 Task: Learn more about the Redfin life.
Action: Mouse moved to (97, 142)
Screenshot: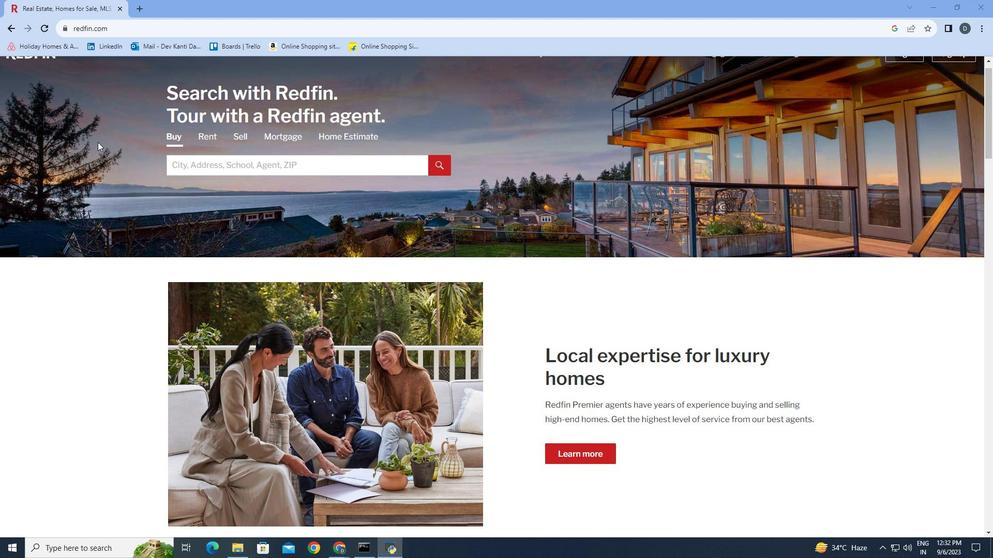 
Action: Mouse scrolled (97, 141) with delta (0, 0)
Screenshot: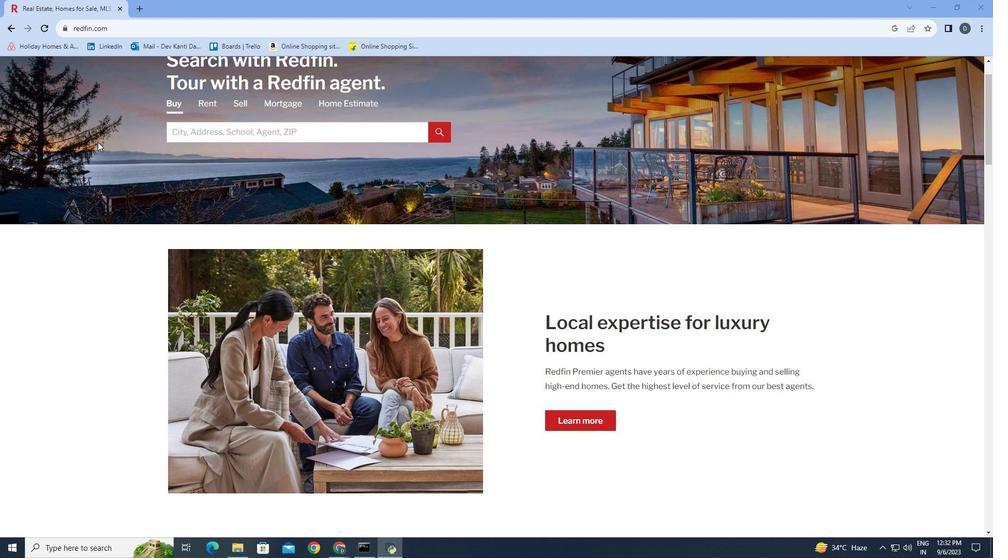 
Action: Mouse scrolled (97, 141) with delta (0, 0)
Screenshot: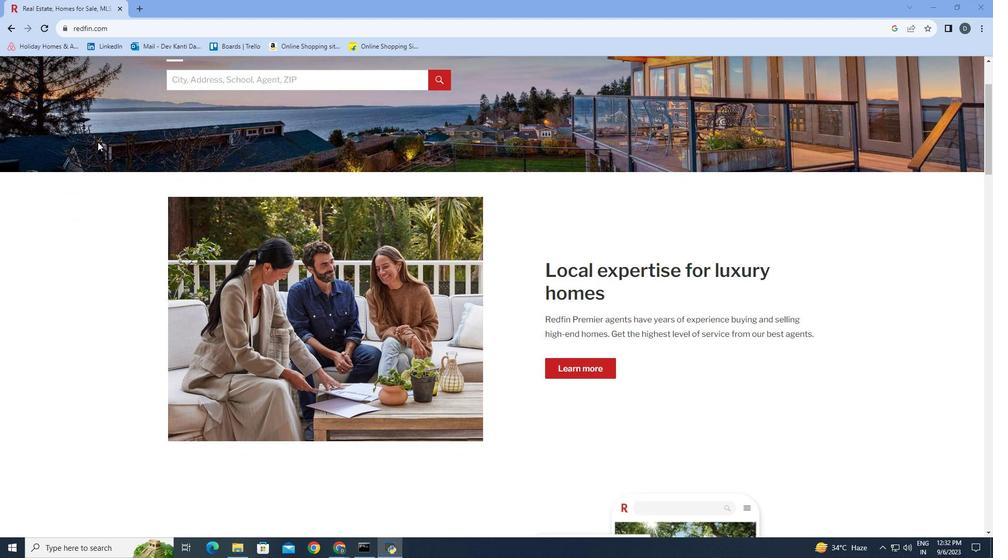 
Action: Mouse scrolled (97, 141) with delta (0, 0)
Screenshot: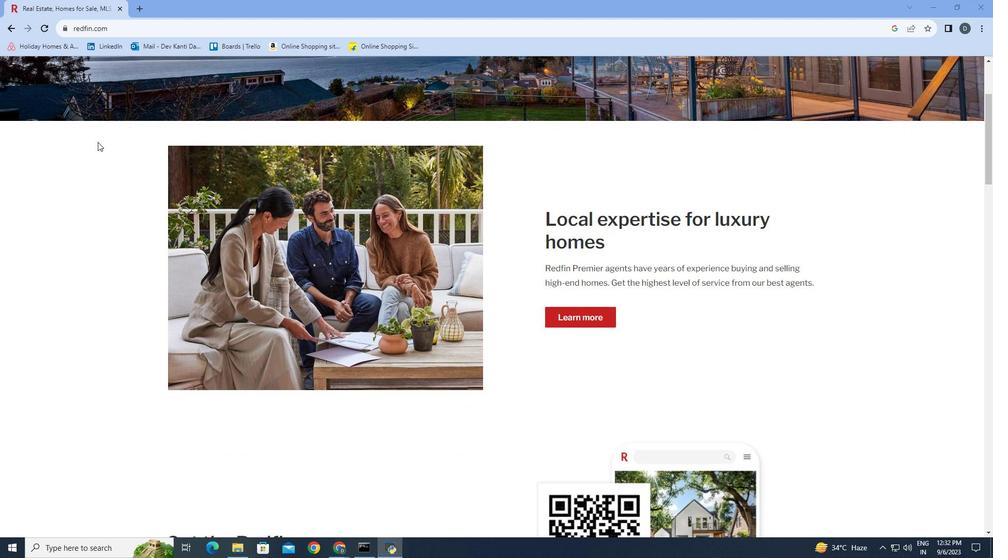 
Action: Mouse scrolled (97, 141) with delta (0, 0)
Screenshot: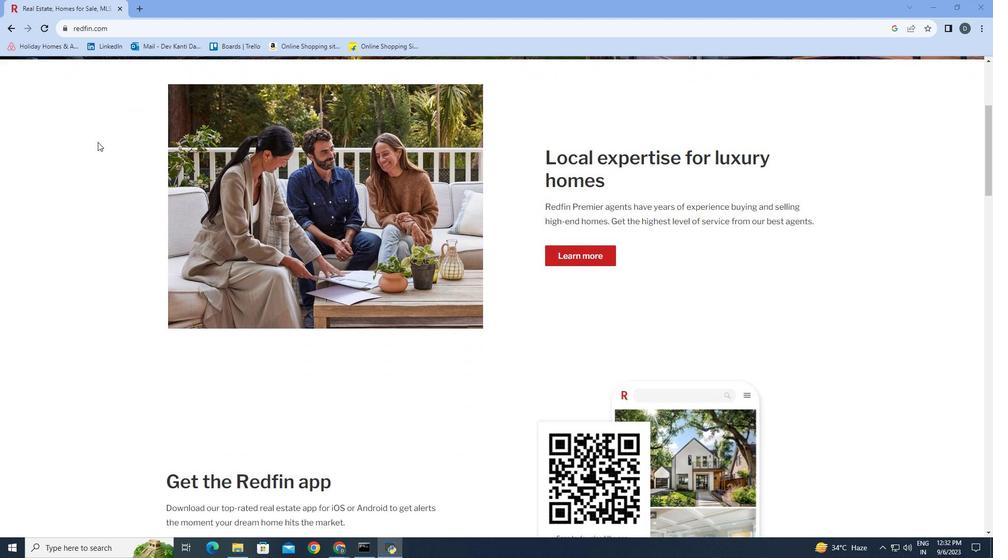 
Action: Mouse scrolled (97, 141) with delta (0, 0)
Screenshot: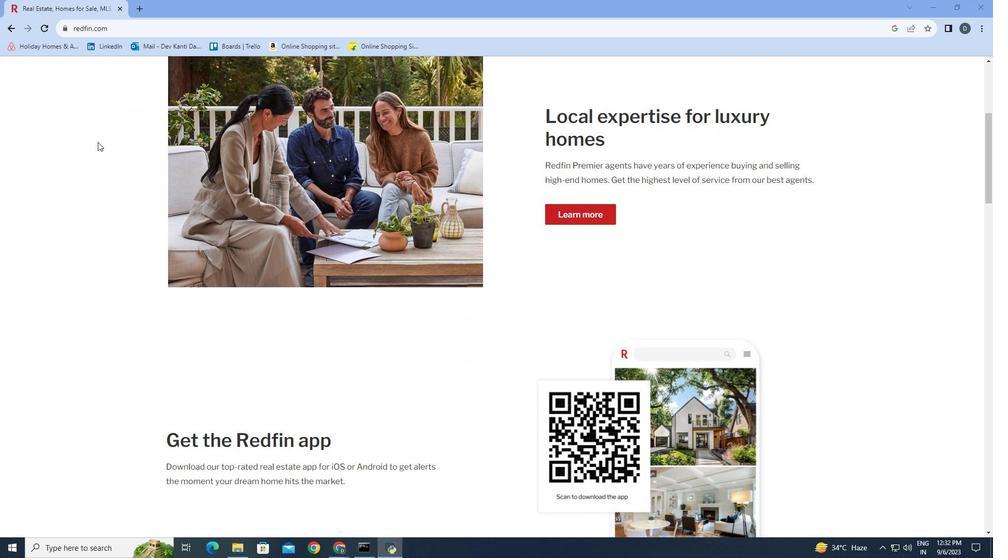 
Action: Mouse scrolled (97, 141) with delta (0, 0)
Screenshot: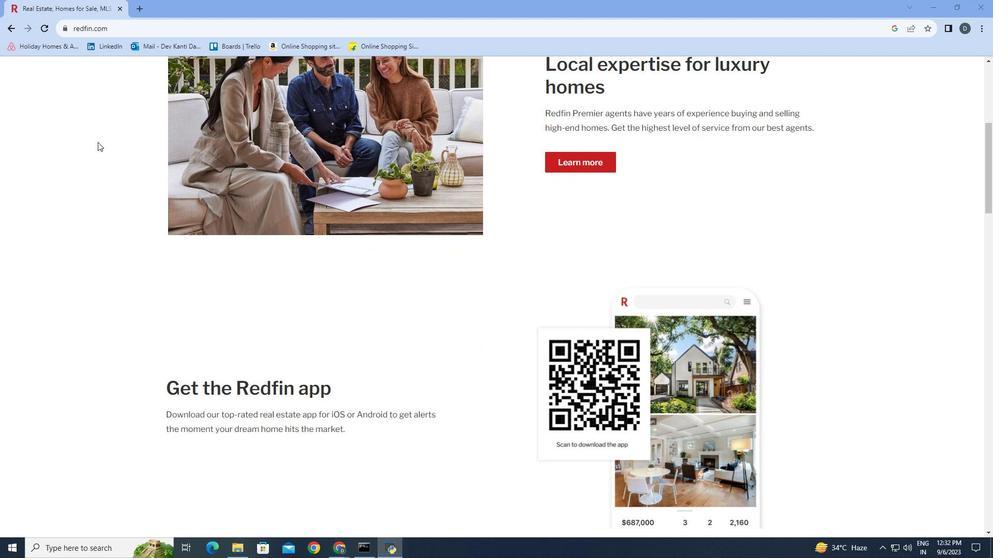 
Action: Mouse scrolled (97, 141) with delta (0, 0)
Screenshot: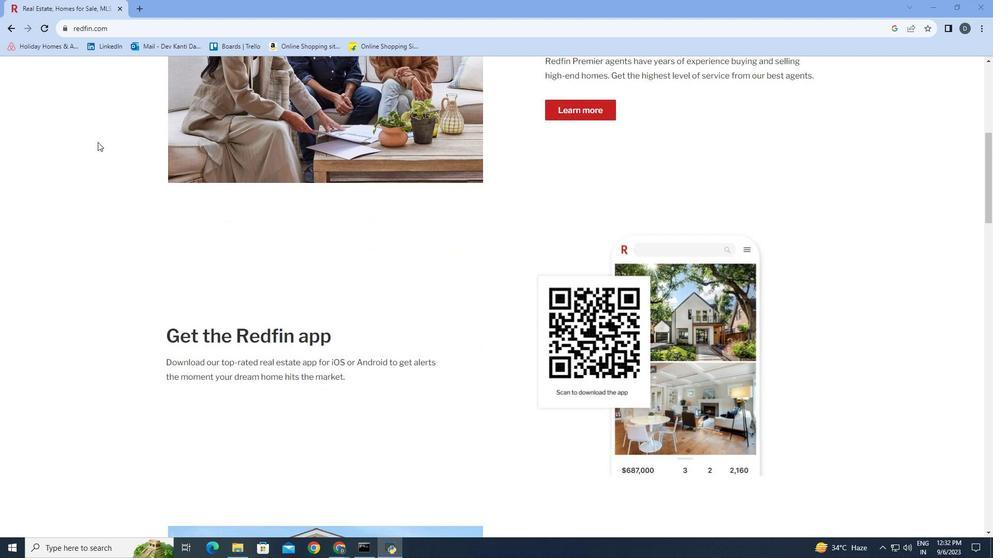 
Action: Mouse scrolled (97, 141) with delta (0, 0)
Screenshot: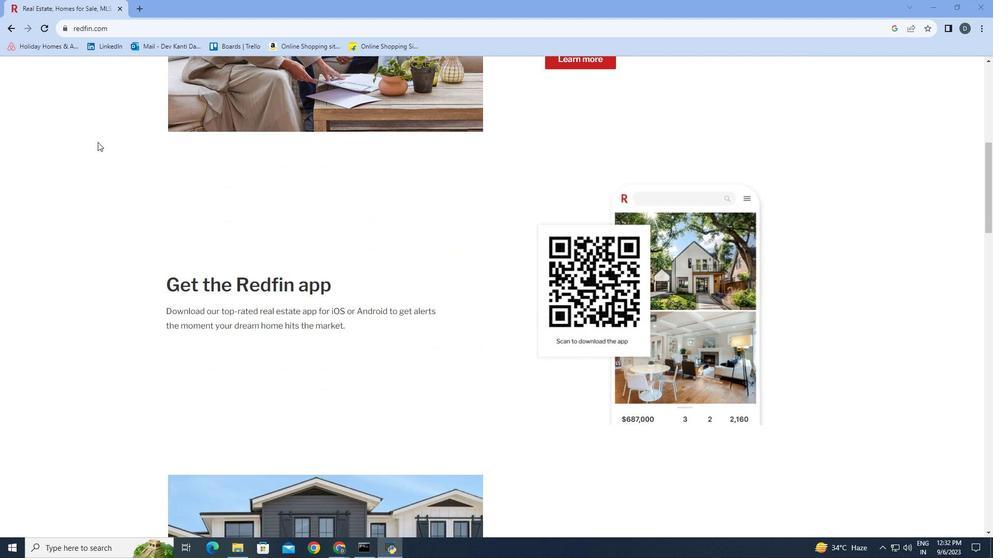 
Action: Mouse scrolled (97, 141) with delta (0, 0)
Screenshot: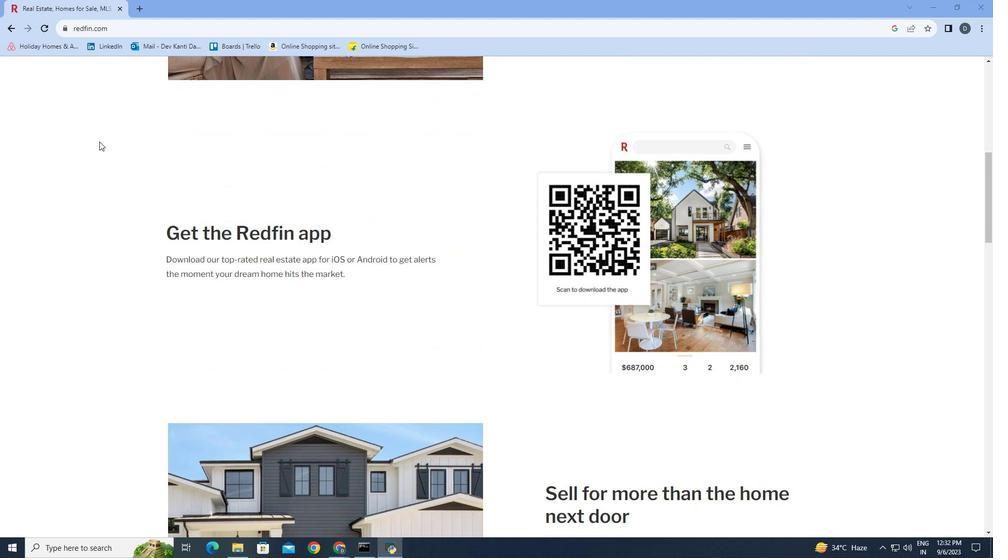 
Action: Mouse moved to (99, 141)
Screenshot: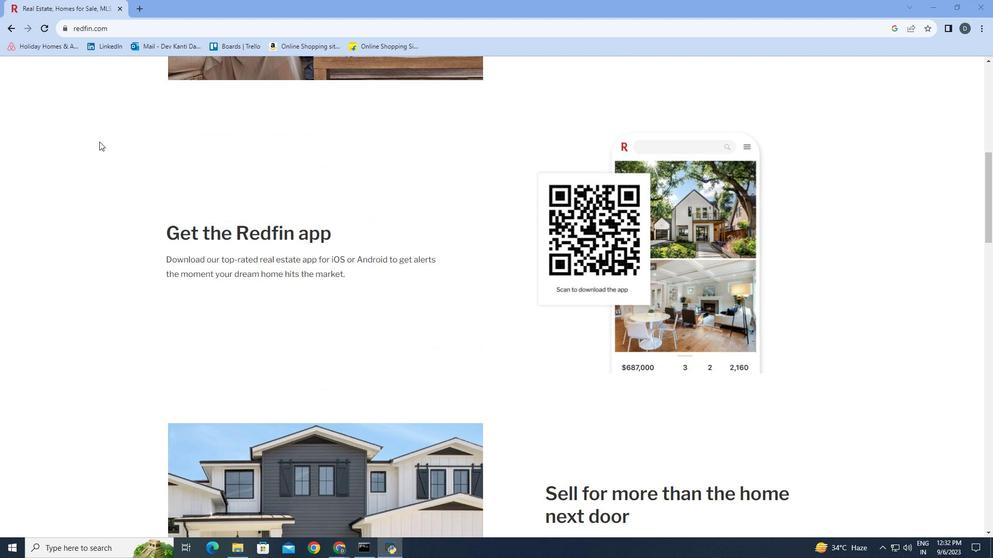 
Action: Mouse scrolled (99, 141) with delta (0, 0)
Screenshot: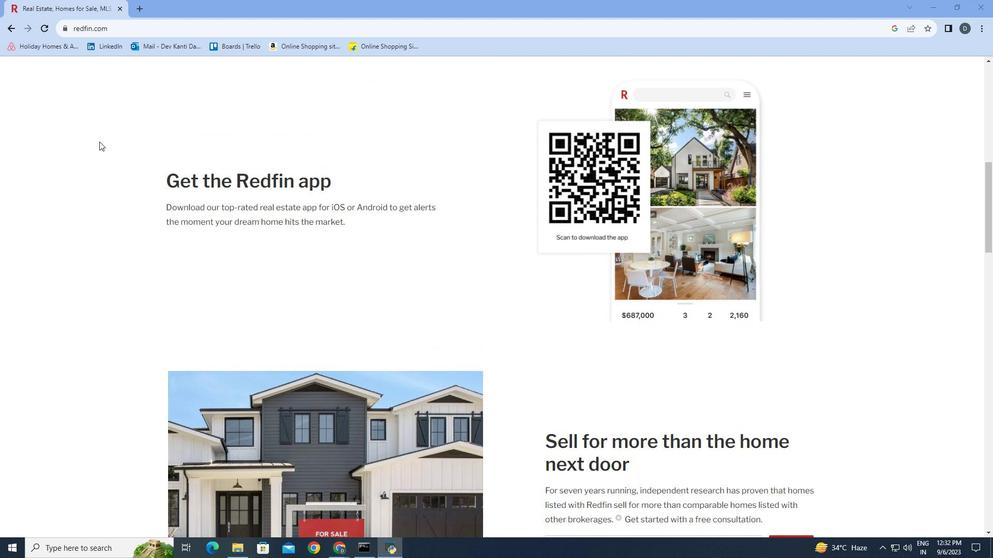 
Action: Mouse scrolled (99, 141) with delta (0, 0)
Screenshot: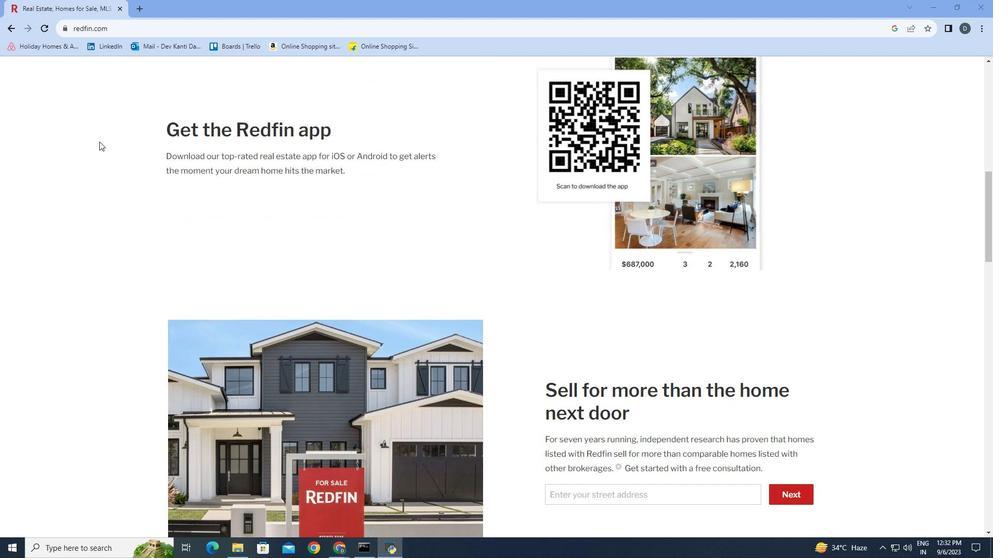 
Action: Mouse scrolled (99, 141) with delta (0, 0)
Screenshot: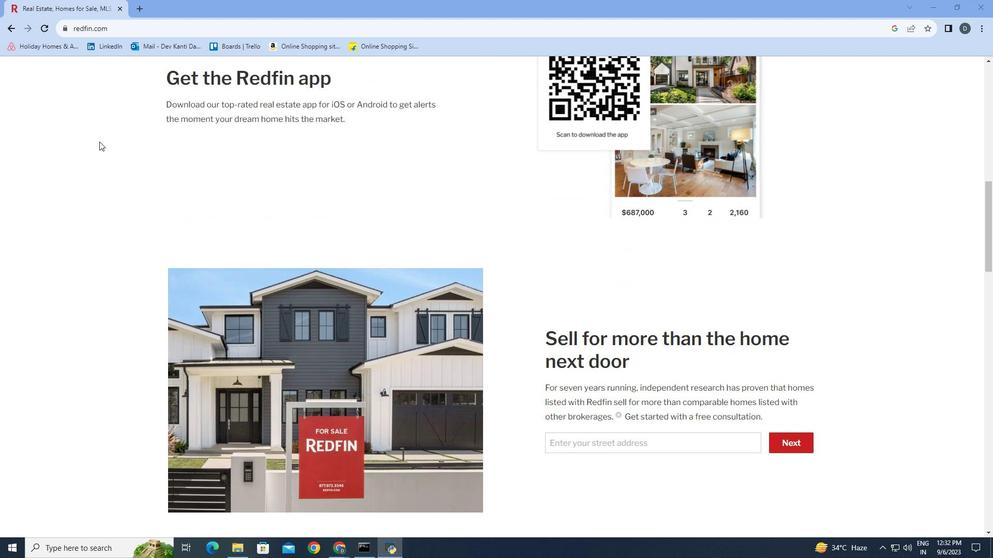 
Action: Mouse scrolled (99, 141) with delta (0, 0)
Screenshot: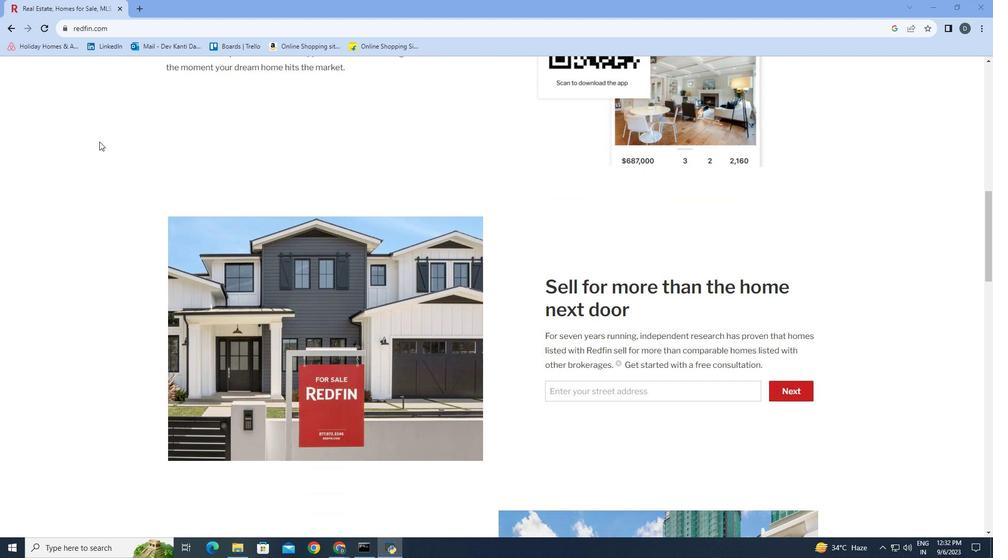 
Action: Mouse moved to (99, 141)
Screenshot: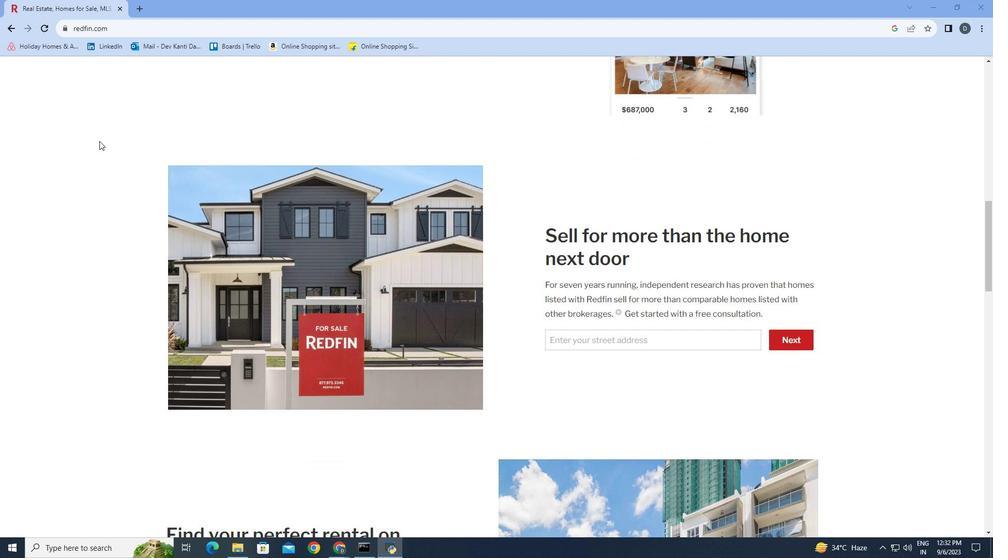 
Action: Mouse scrolled (99, 140) with delta (0, 0)
Screenshot: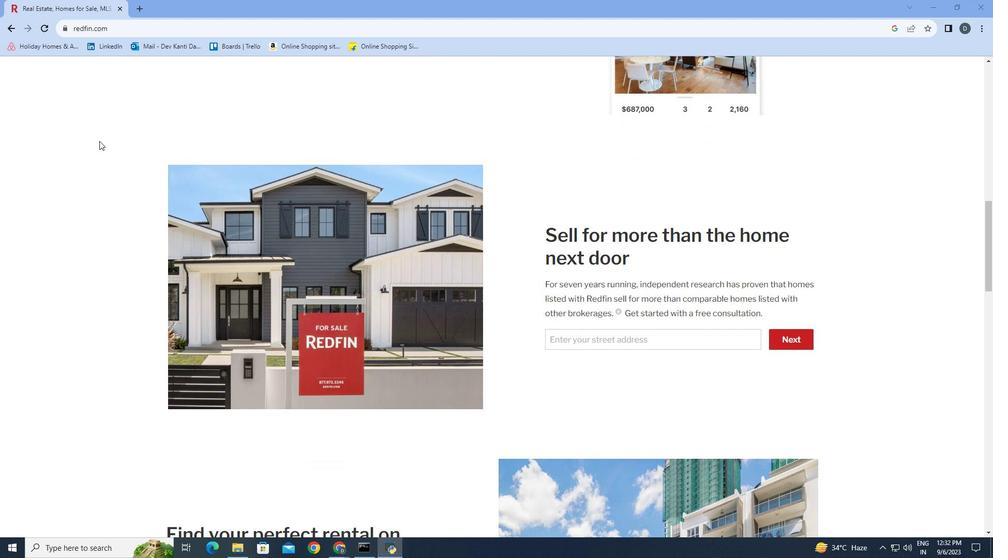 
Action: Mouse scrolled (99, 140) with delta (0, 0)
Screenshot: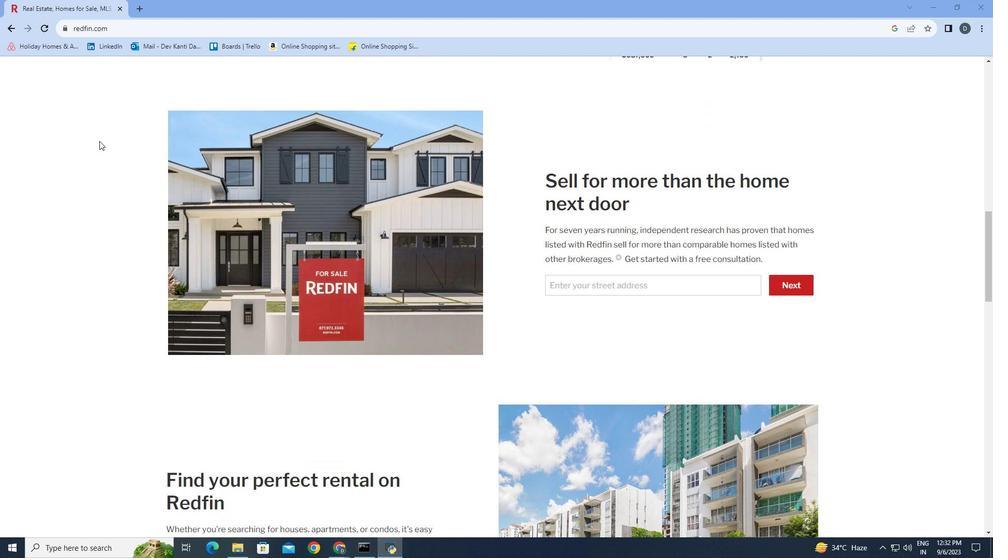 
Action: Mouse scrolled (99, 140) with delta (0, 0)
Screenshot: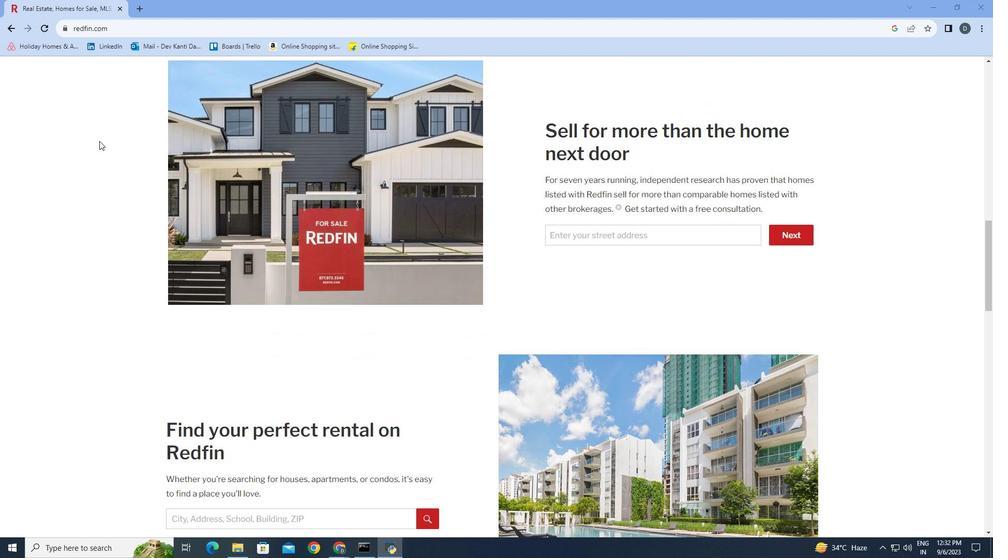 
Action: Mouse scrolled (99, 140) with delta (0, 0)
Screenshot: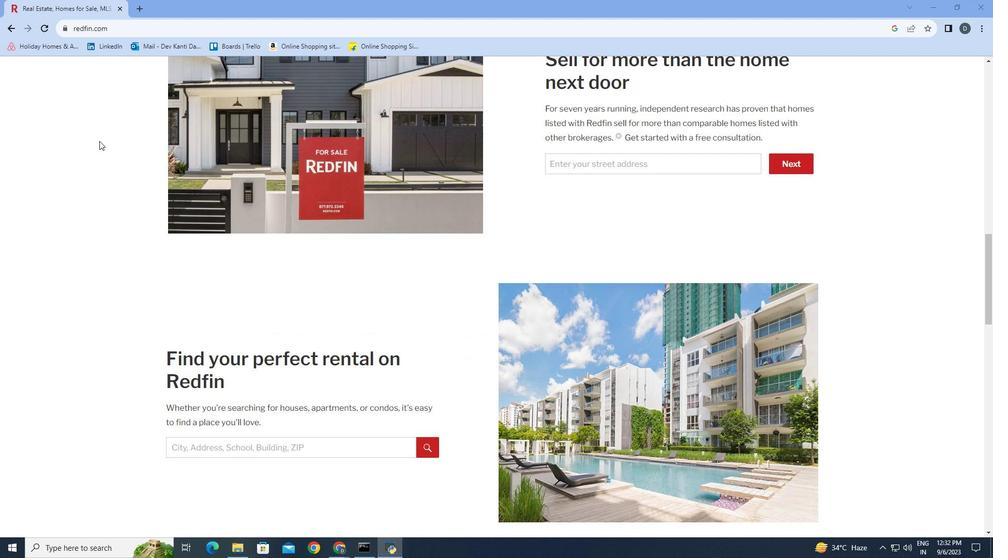 
Action: Mouse scrolled (99, 140) with delta (0, 0)
Screenshot: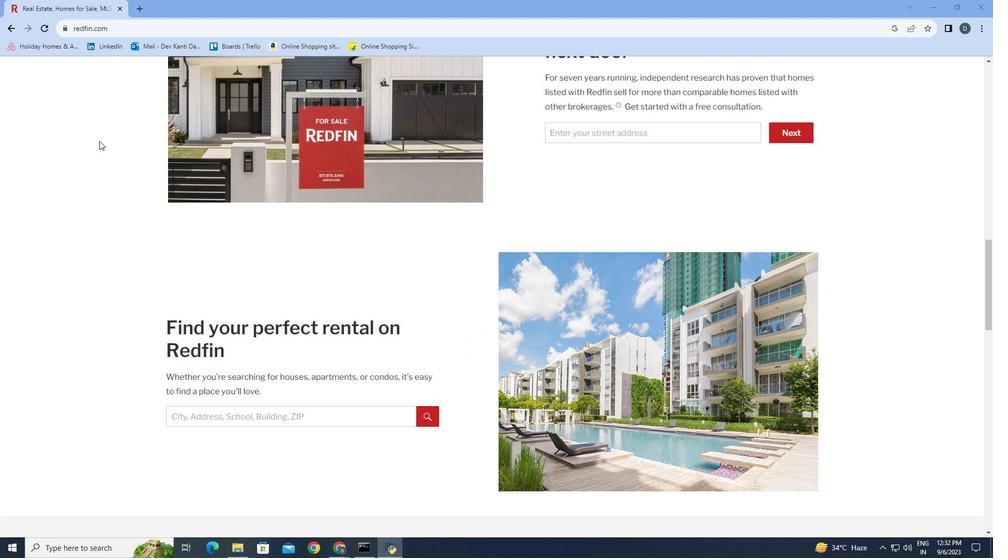
Action: Mouse moved to (137, 184)
Screenshot: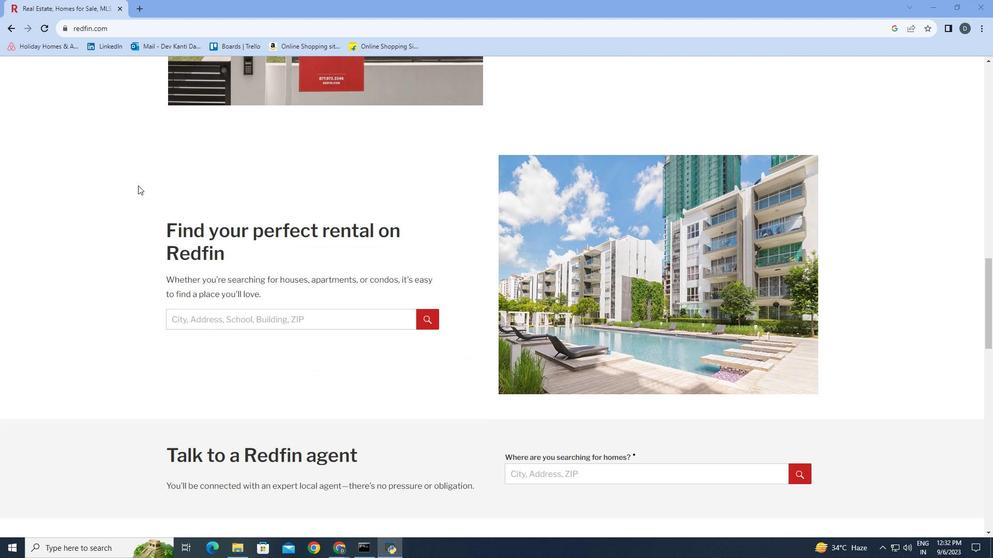 
Action: Mouse scrolled (137, 183) with delta (0, 0)
Screenshot: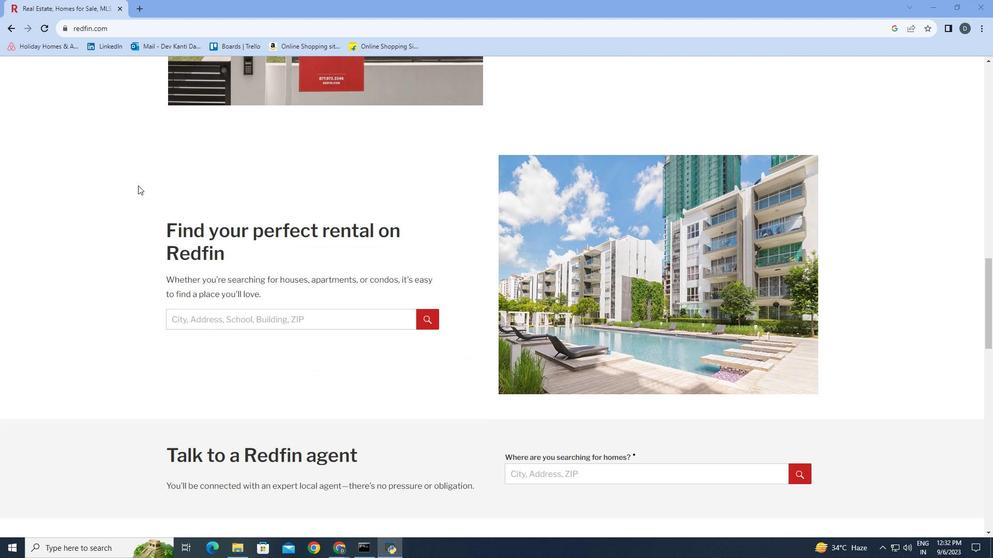 
Action: Mouse moved to (138, 185)
Screenshot: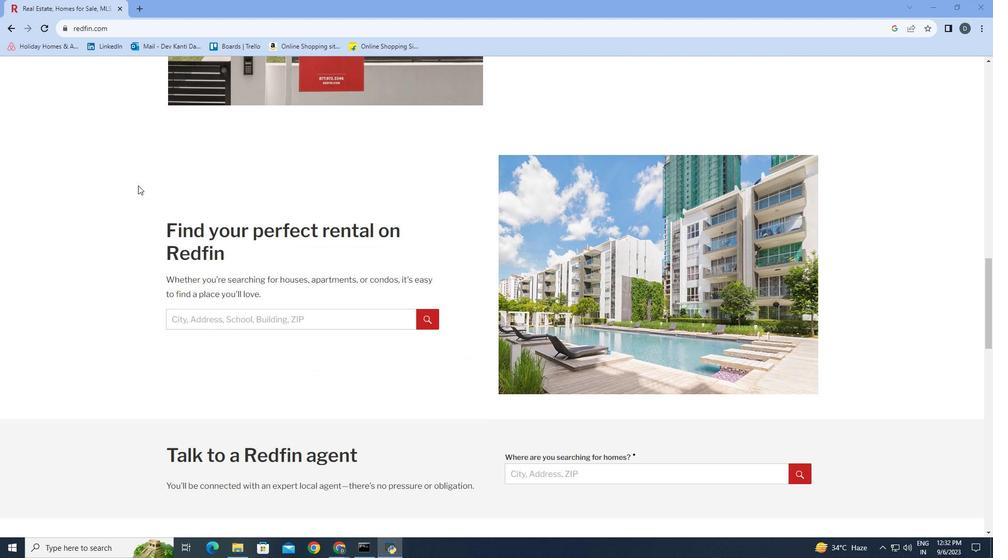 
Action: Mouse scrolled (138, 185) with delta (0, 0)
Screenshot: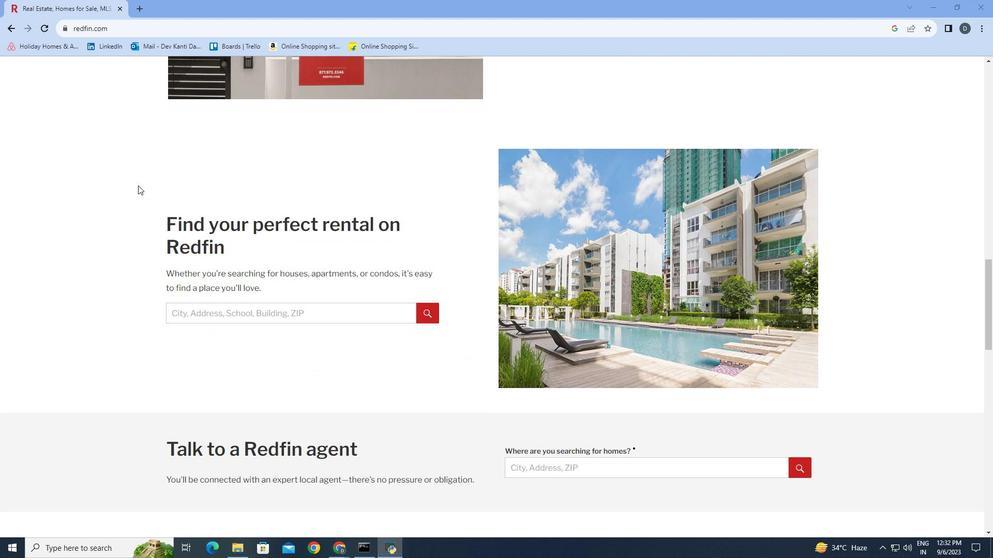 
Action: Mouse scrolled (138, 185) with delta (0, 0)
Screenshot: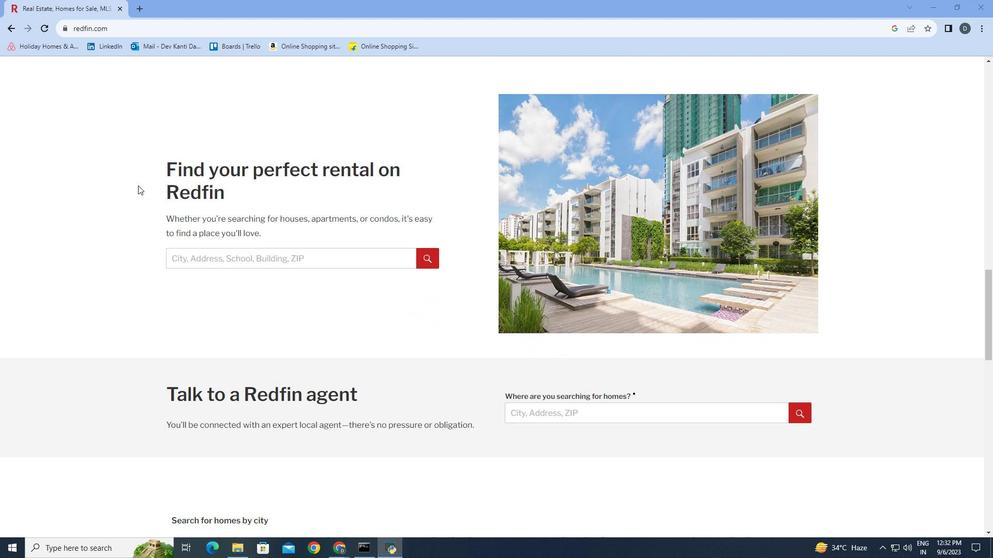 
Action: Mouse scrolled (138, 185) with delta (0, 0)
Screenshot: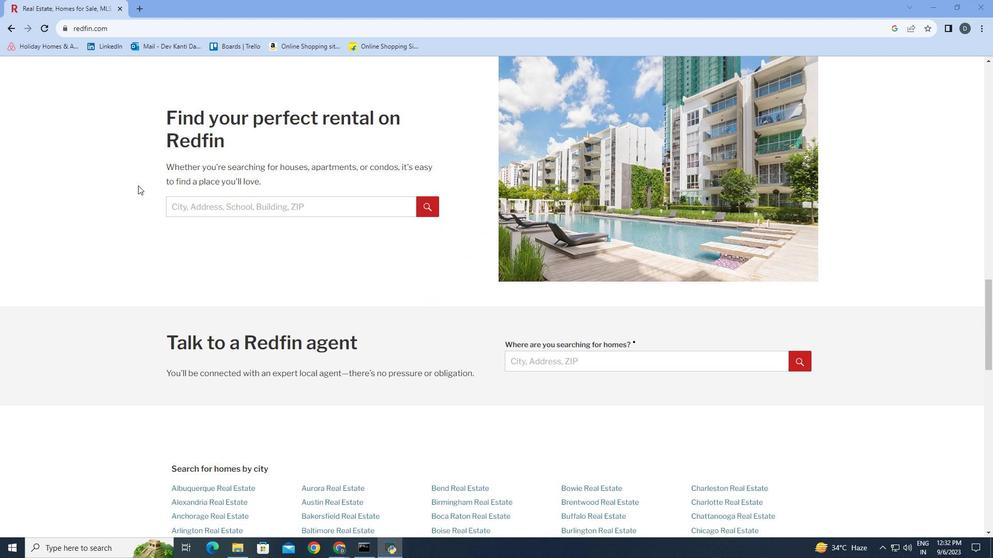 
Action: Mouse scrolled (138, 185) with delta (0, 0)
Screenshot: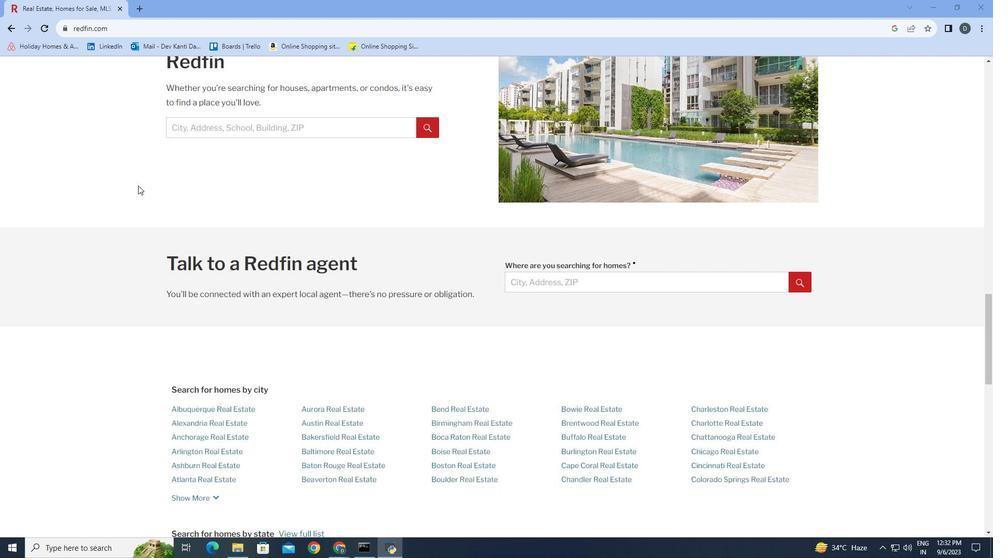 
Action: Mouse scrolled (138, 185) with delta (0, 0)
Screenshot: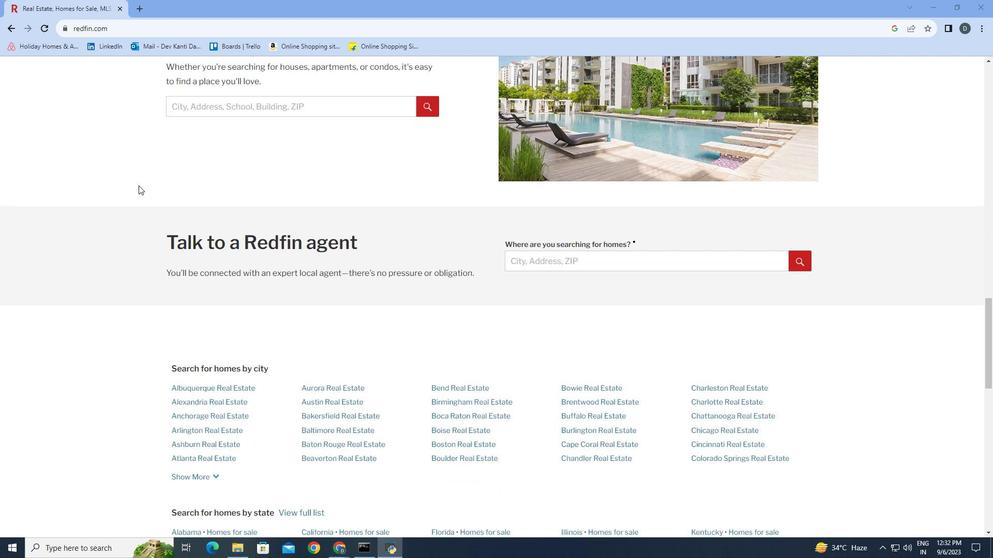 
Action: Mouse moved to (140, 184)
Screenshot: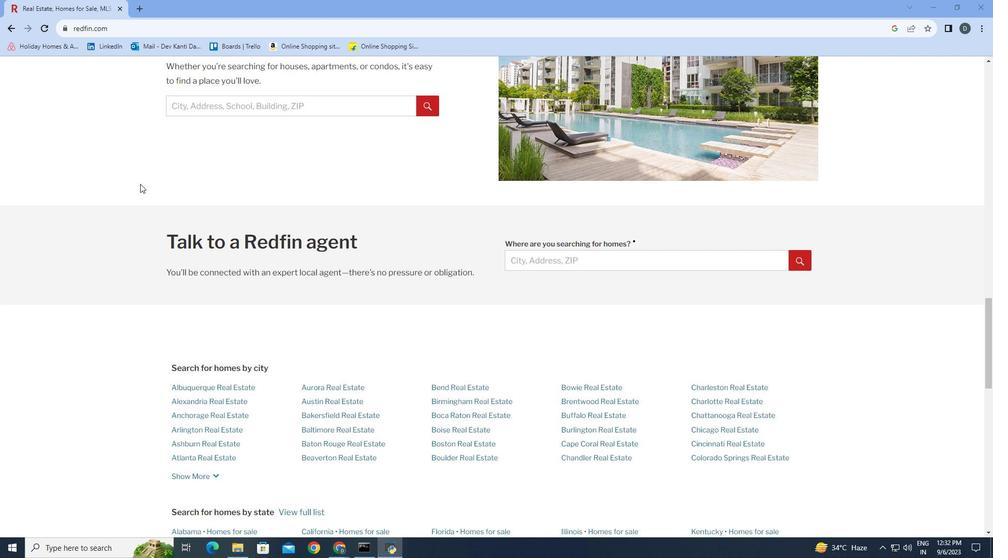 
Action: Mouse scrolled (140, 183) with delta (0, 0)
Screenshot: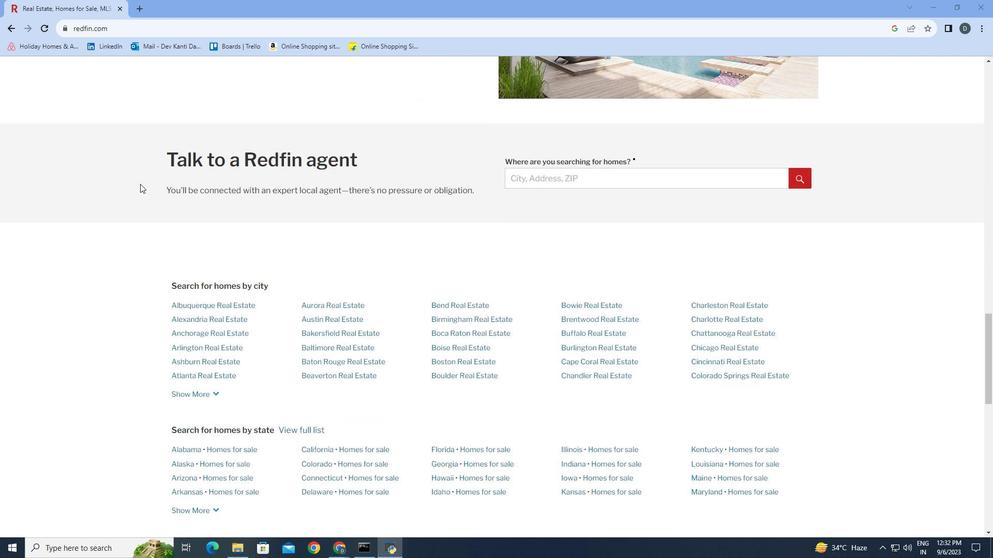 
Action: Mouse moved to (140, 184)
Screenshot: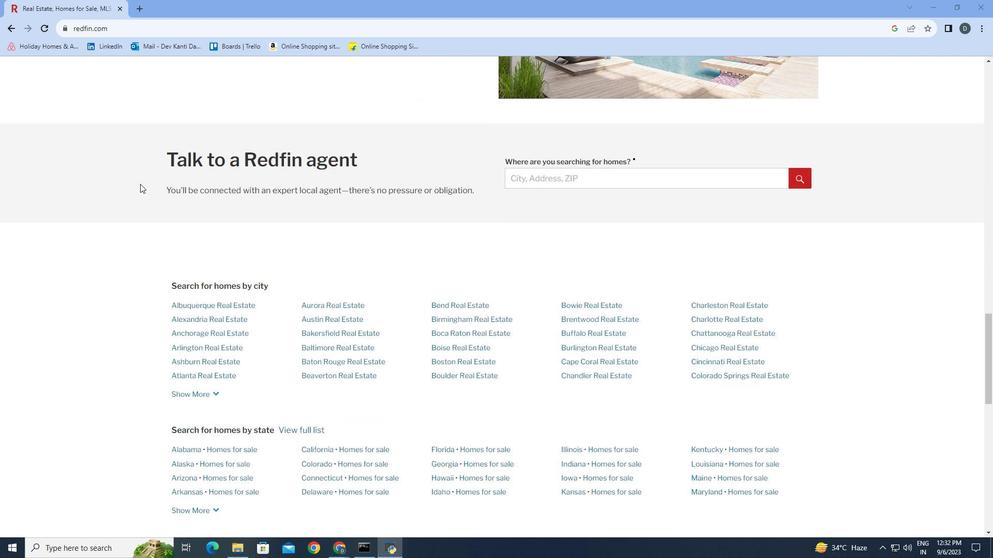 
Action: Mouse scrolled (140, 183) with delta (0, 0)
Screenshot: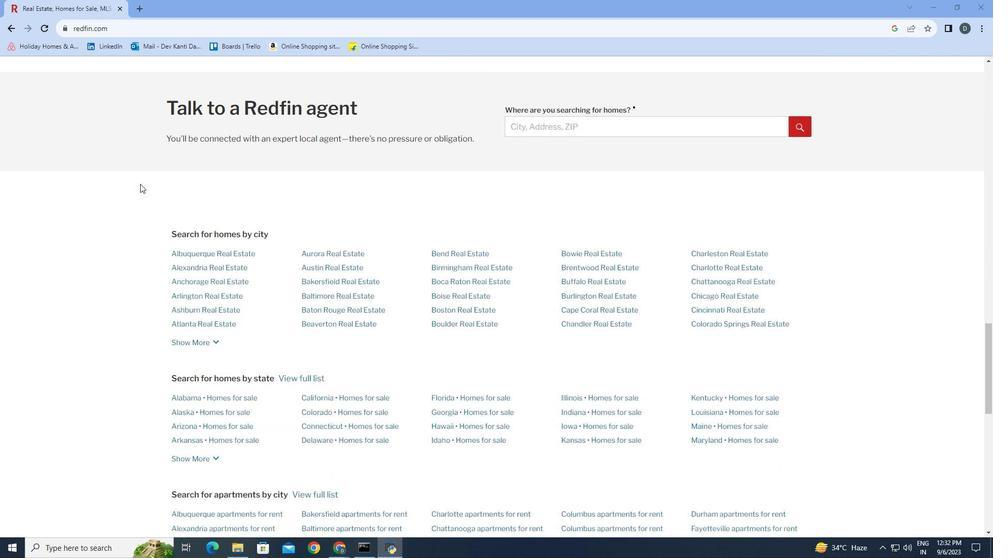 
Action: Mouse scrolled (140, 183) with delta (0, 0)
Screenshot: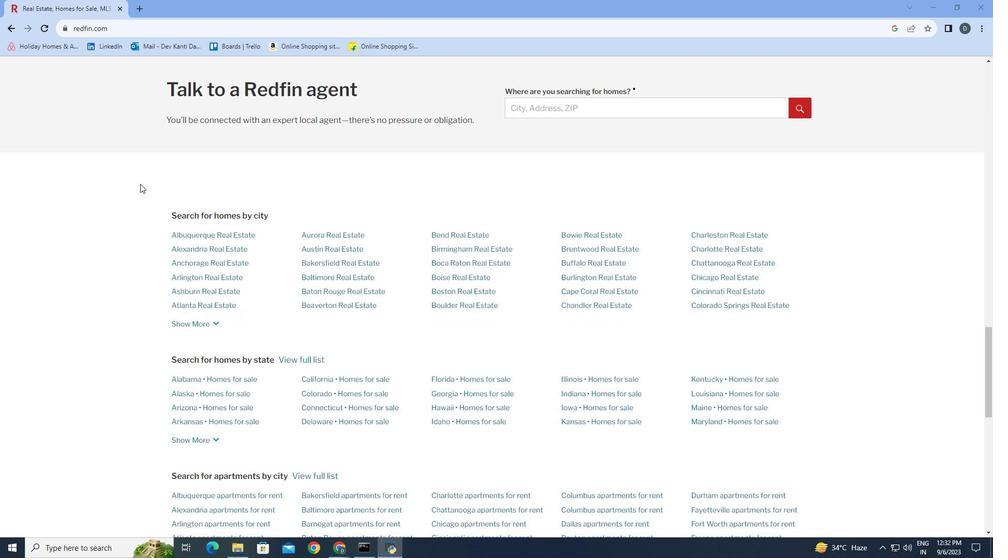 
Action: Mouse scrolled (140, 183) with delta (0, 0)
Screenshot: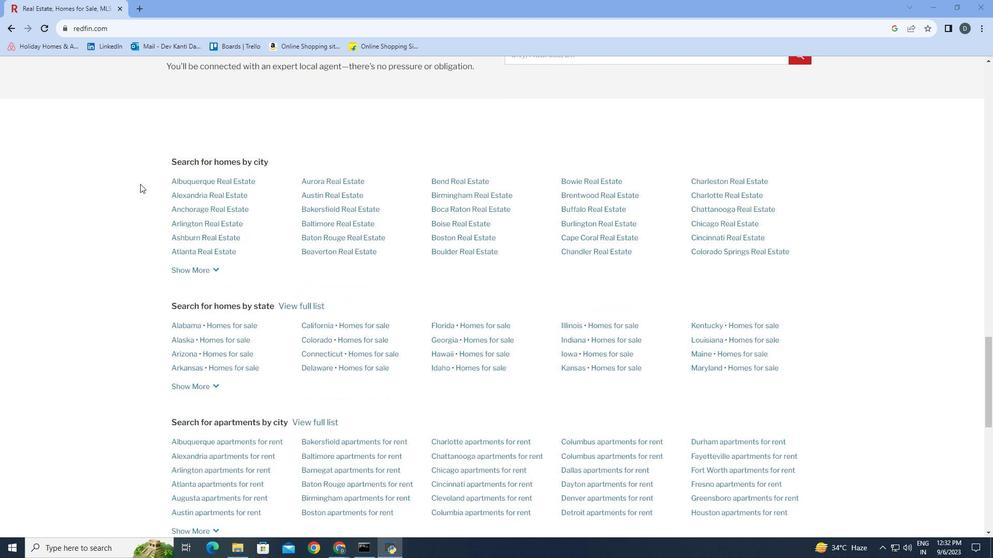 
Action: Mouse scrolled (140, 183) with delta (0, 0)
Screenshot: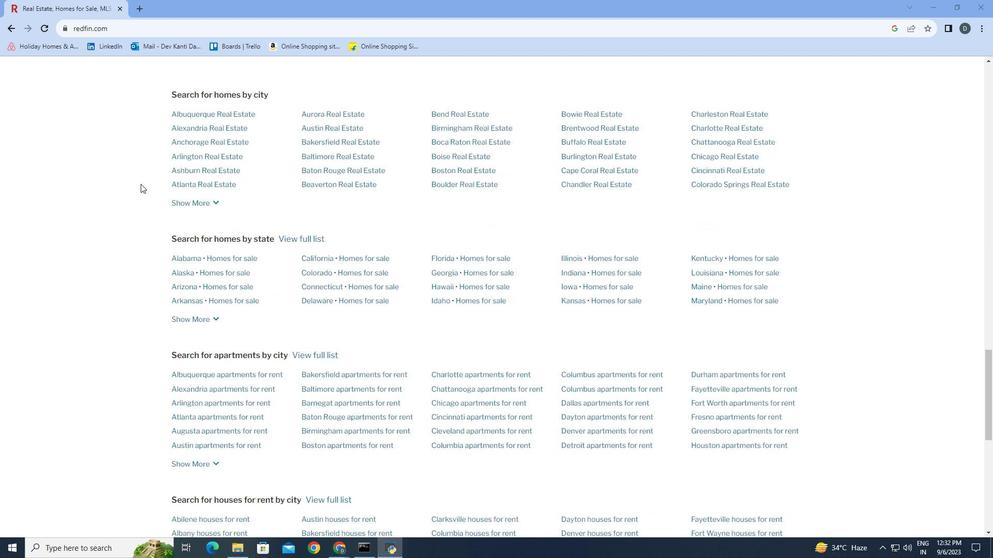 
Action: Mouse moved to (140, 184)
Screenshot: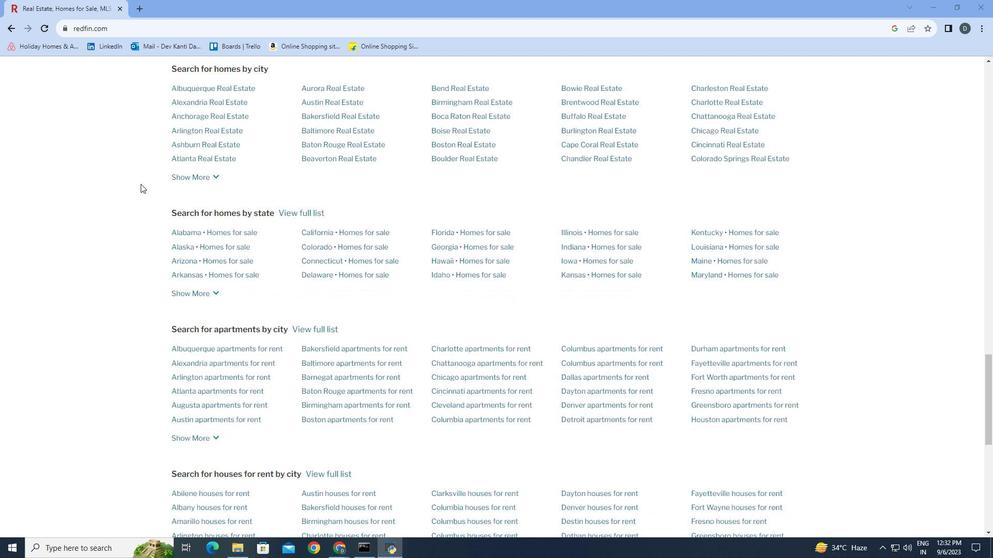 
Action: Mouse scrolled (140, 183) with delta (0, 0)
Screenshot: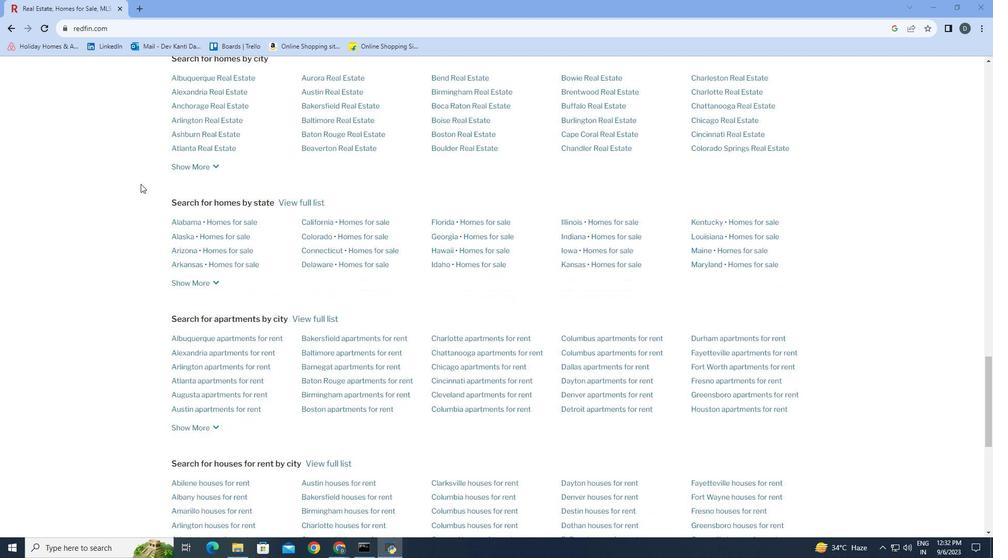
Action: Mouse scrolled (140, 183) with delta (0, 0)
Screenshot: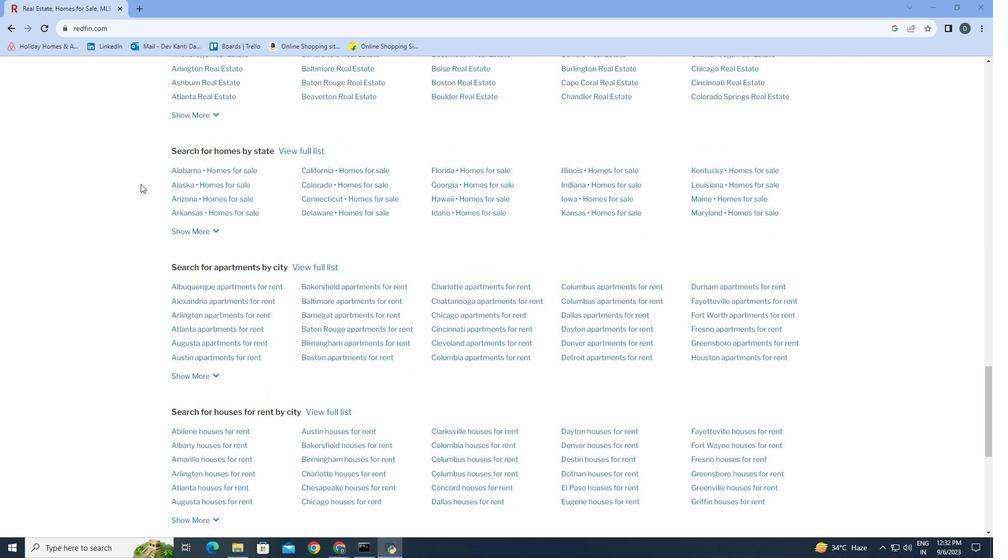 
Action: Mouse moved to (133, 182)
Screenshot: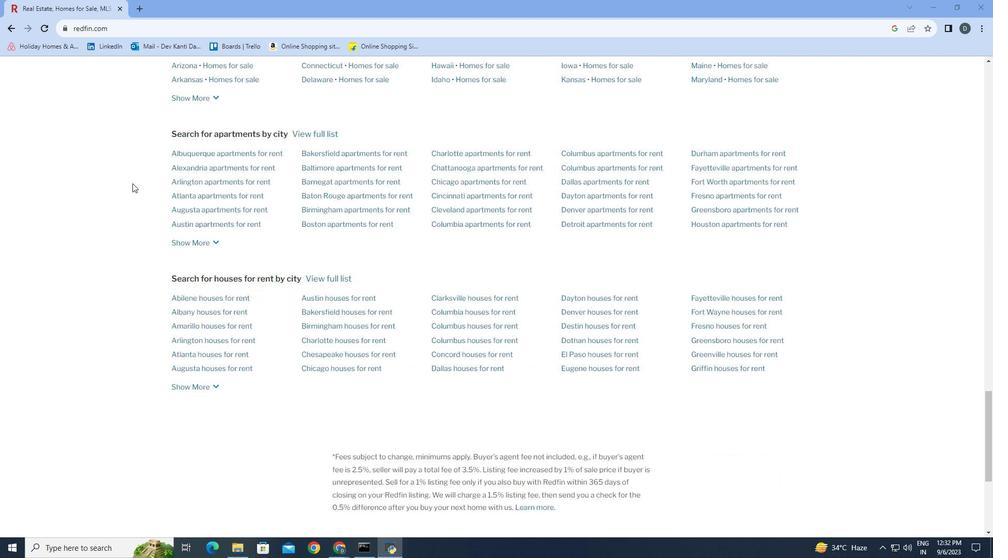 
Action: Mouse scrolled (133, 182) with delta (0, 0)
Screenshot: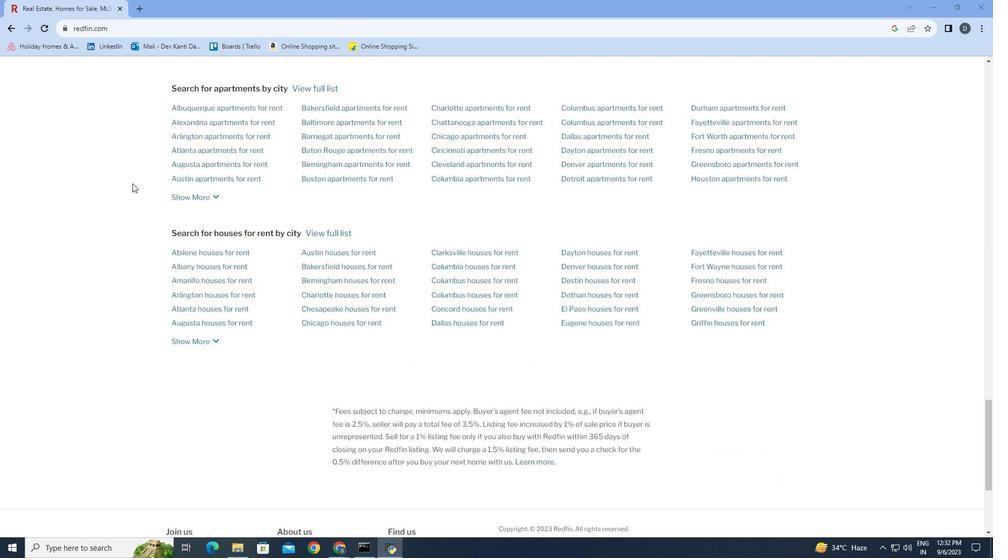 
Action: Mouse moved to (133, 183)
Screenshot: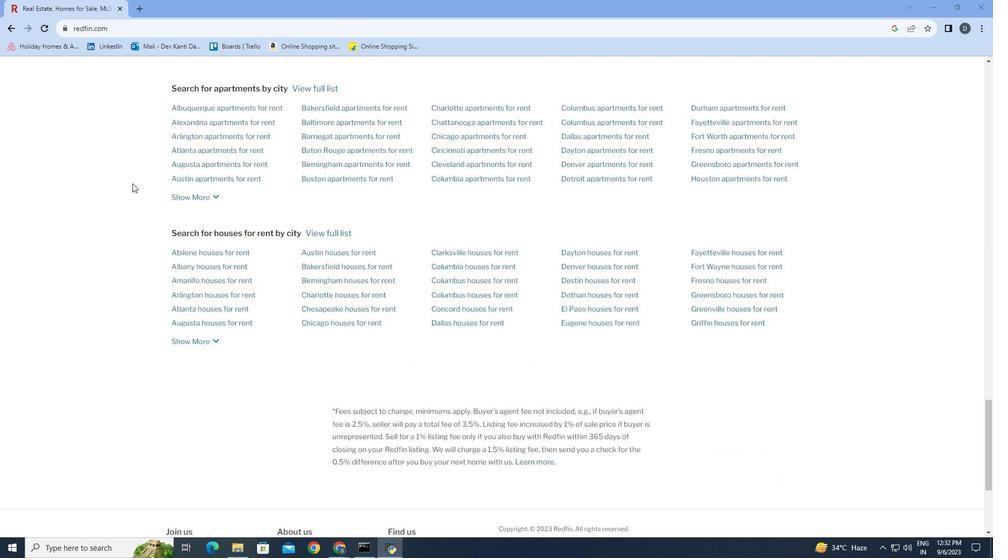 
Action: Mouse scrolled (133, 182) with delta (0, 0)
Screenshot: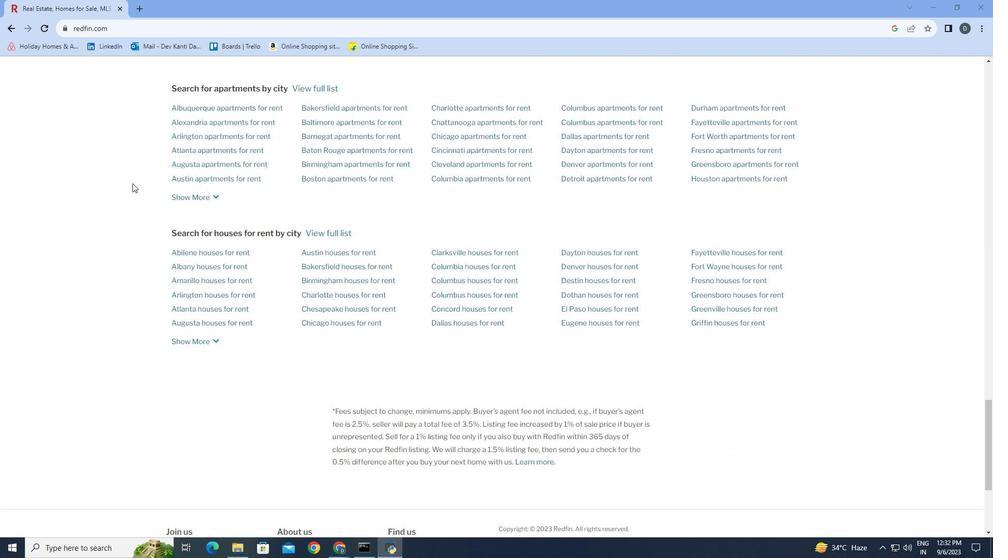 
Action: Mouse moved to (132, 183)
Screenshot: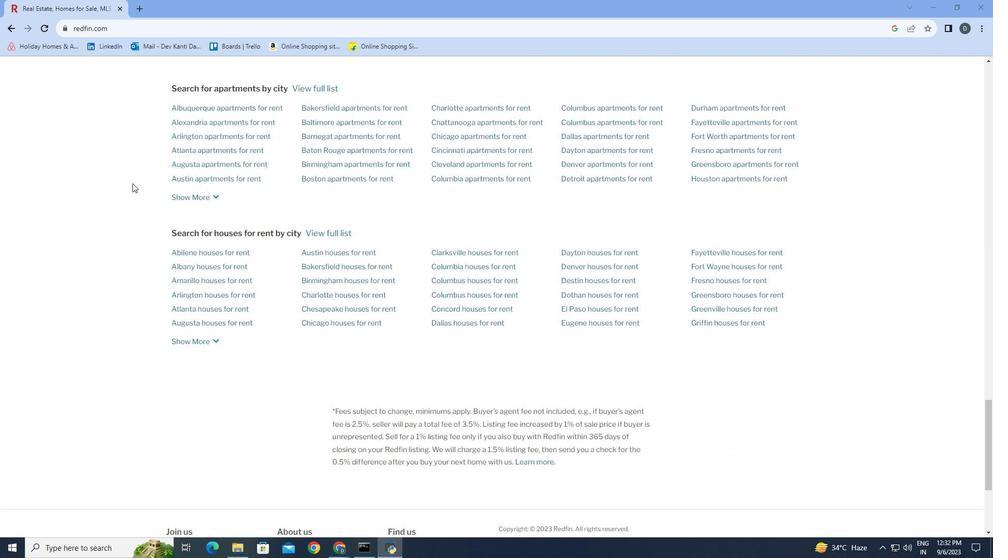 
Action: Mouse scrolled (132, 183) with delta (0, 0)
Screenshot: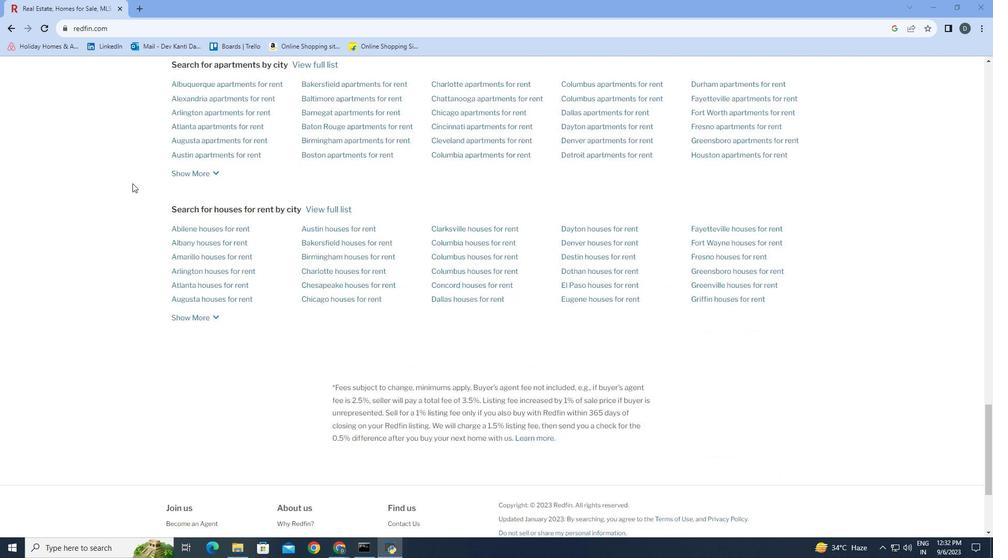 
Action: Mouse moved to (132, 183)
Screenshot: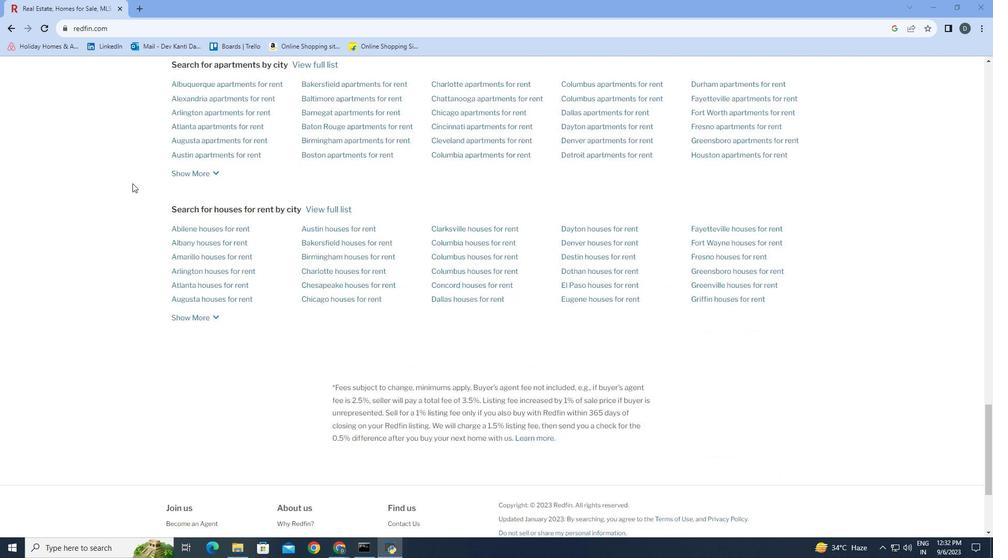 
Action: Mouse scrolled (132, 183) with delta (0, 0)
Screenshot: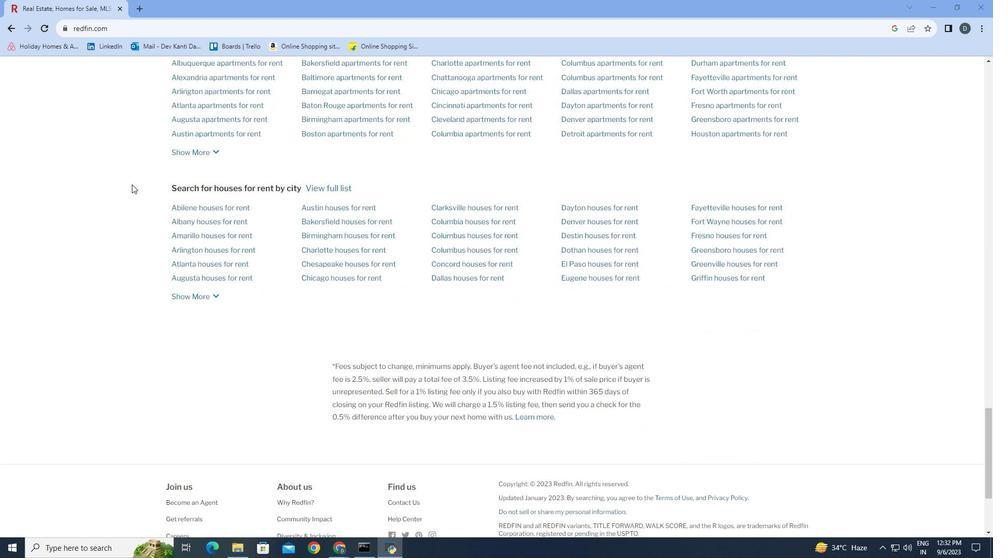 
Action: Mouse scrolled (132, 183) with delta (0, 0)
Screenshot: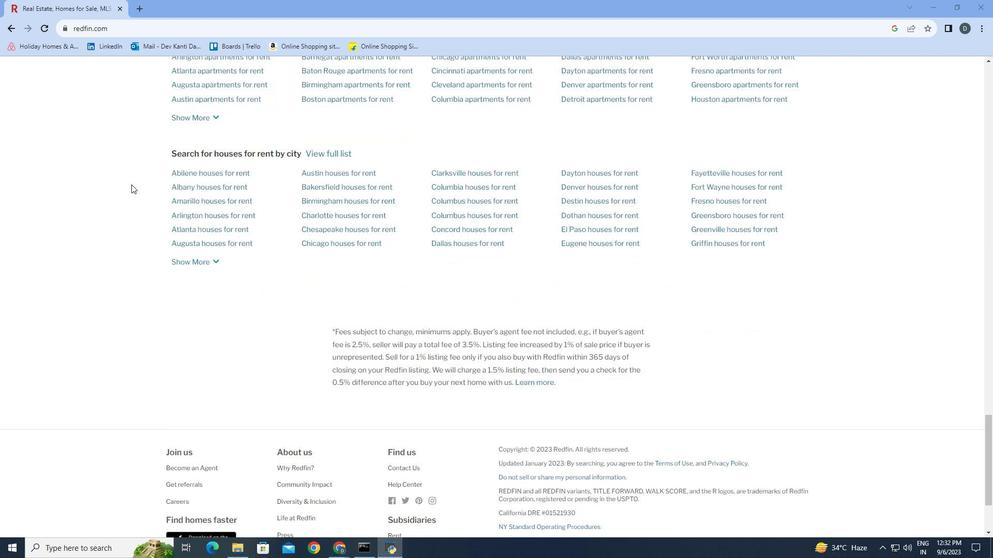 
Action: Mouse moved to (131, 184)
Screenshot: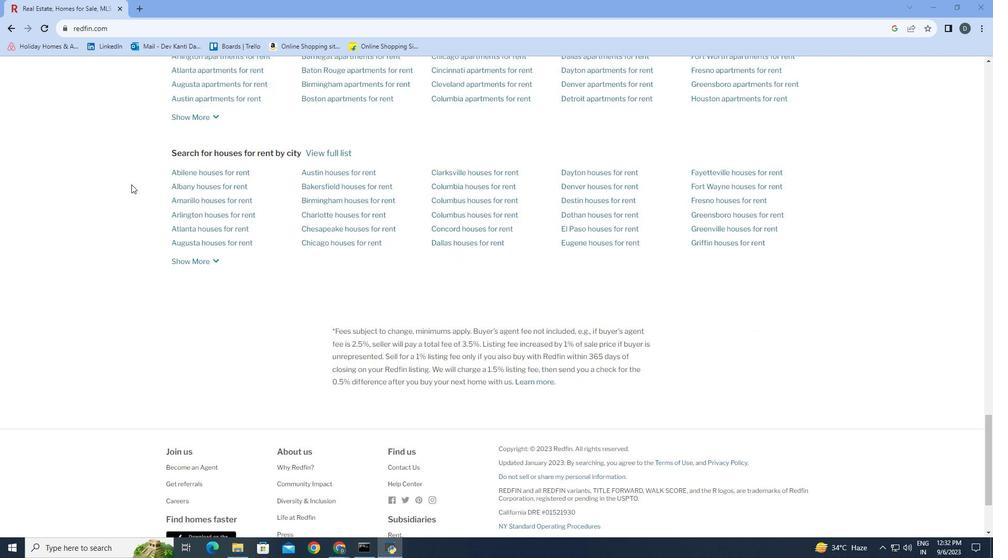 
Action: Mouse scrolled (131, 184) with delta (0, 0)
Screenshot: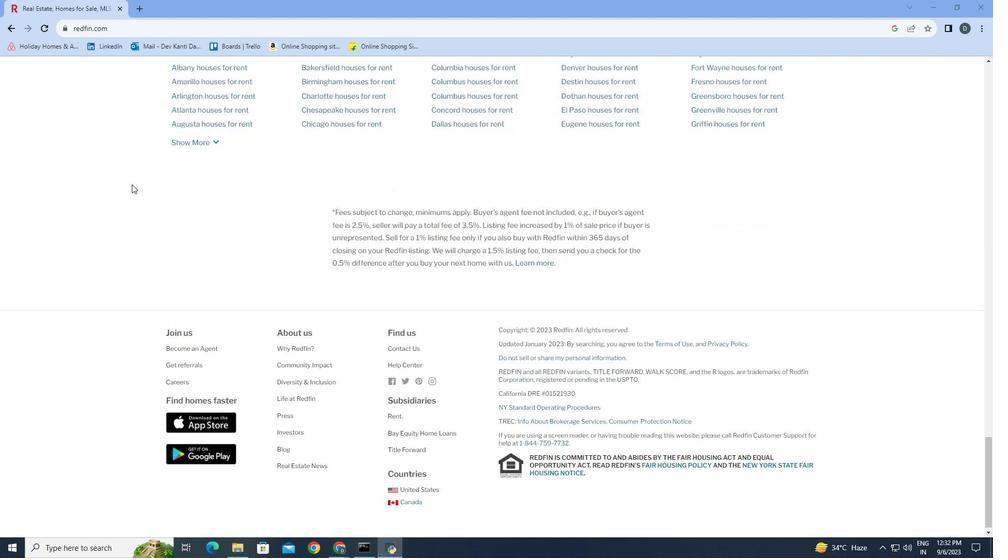 
Action: Mouse scrolled (131, 184) with delta (0, 0)
Screenshot: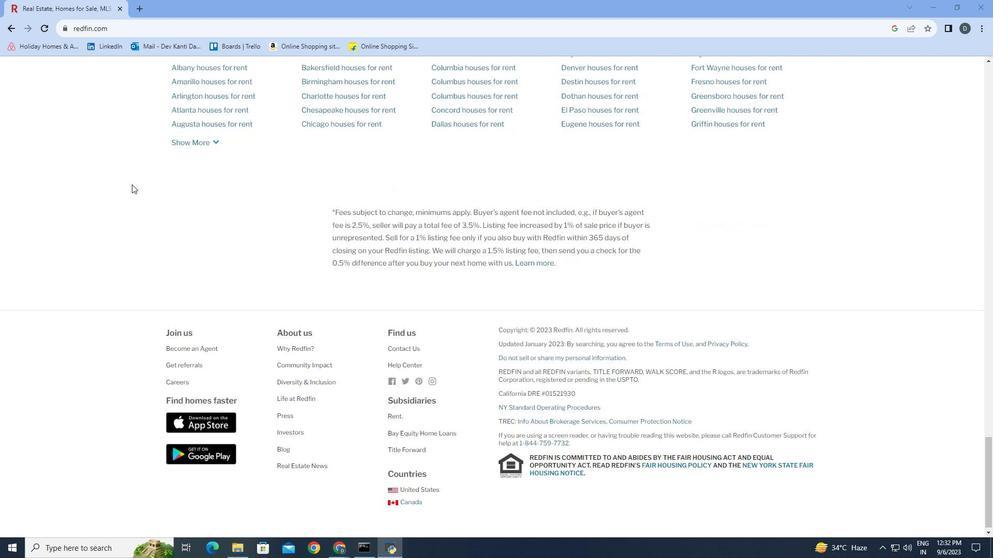 
Action: Mouse moved to (131, 184)
Screenshot: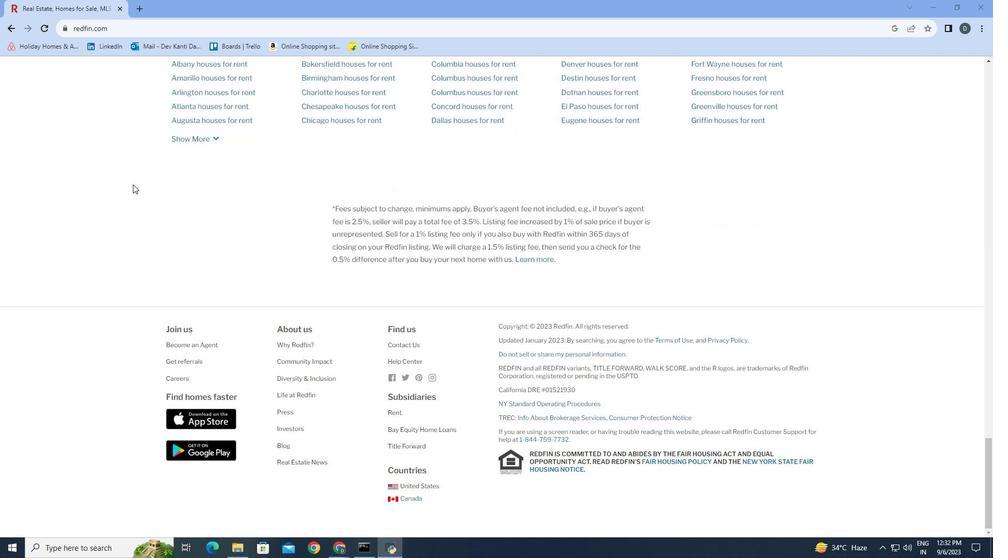 
Action: Mouse scrolled (131, 184) with delta (0, 0)
Screenshot: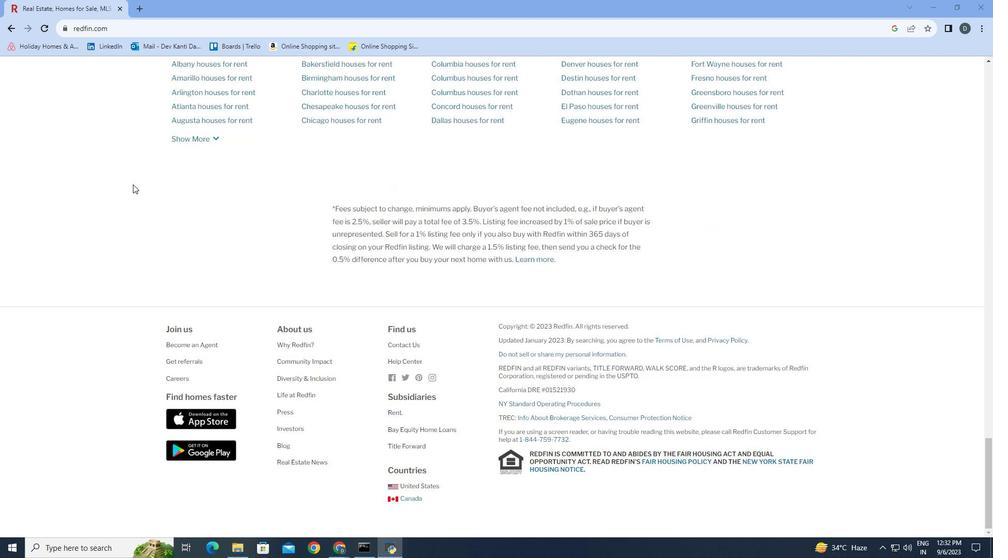 
Action: Mouse moved to (131, 184)
Screenshot: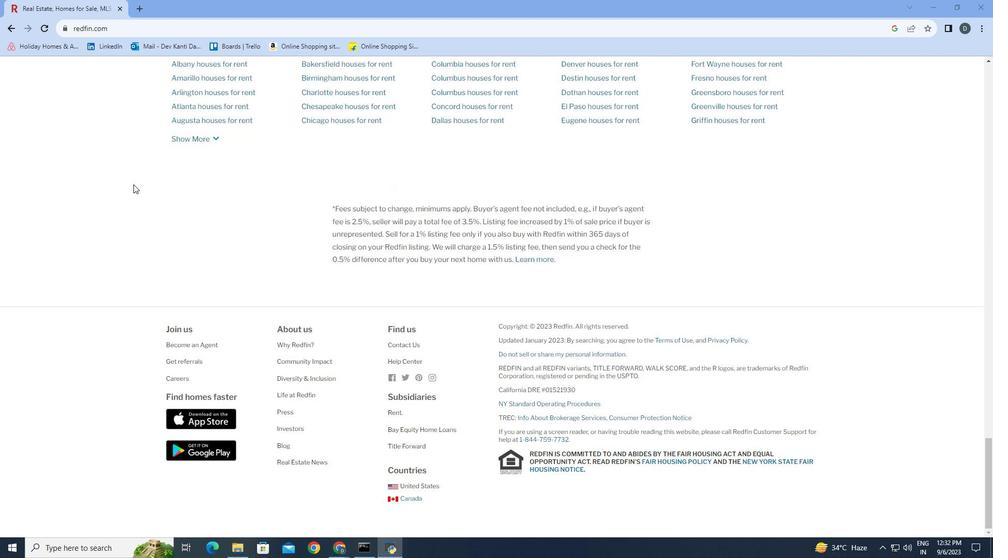 
Action: Mouse scrolled (131, 184) with delta (0, 0)
Screenshot: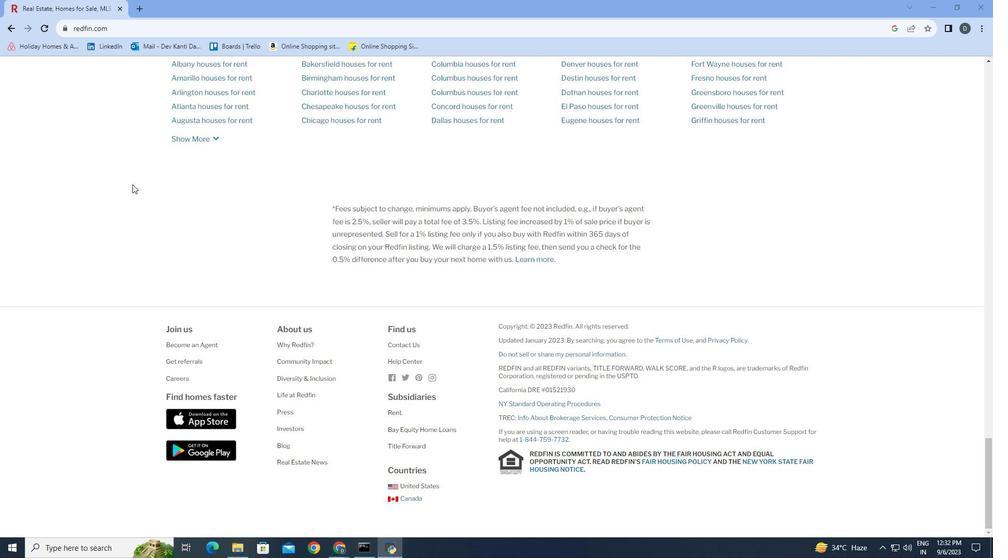 
Action: Mouse moved to (188, 345)
Screenshot: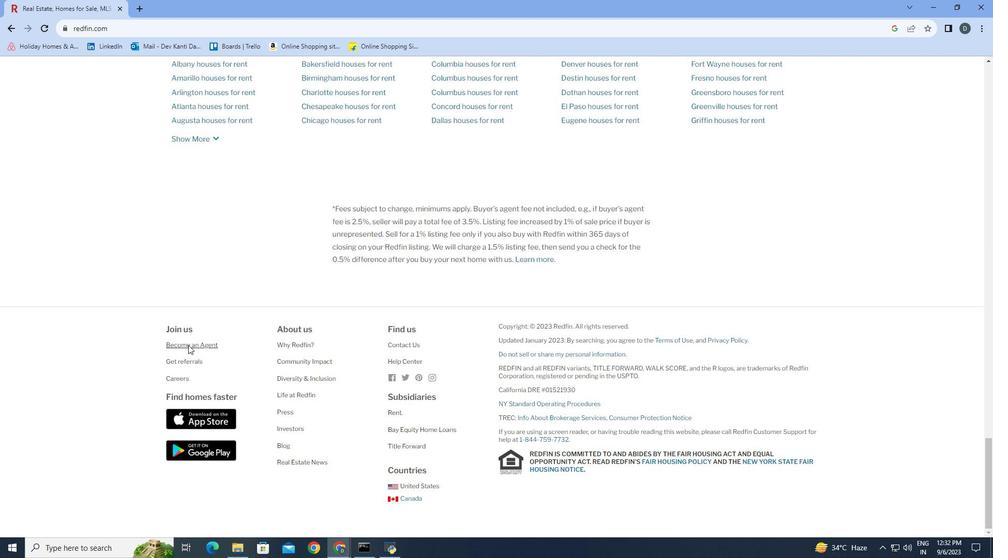 
Action: Mouse pressed left at (188, 345)
Screenshot: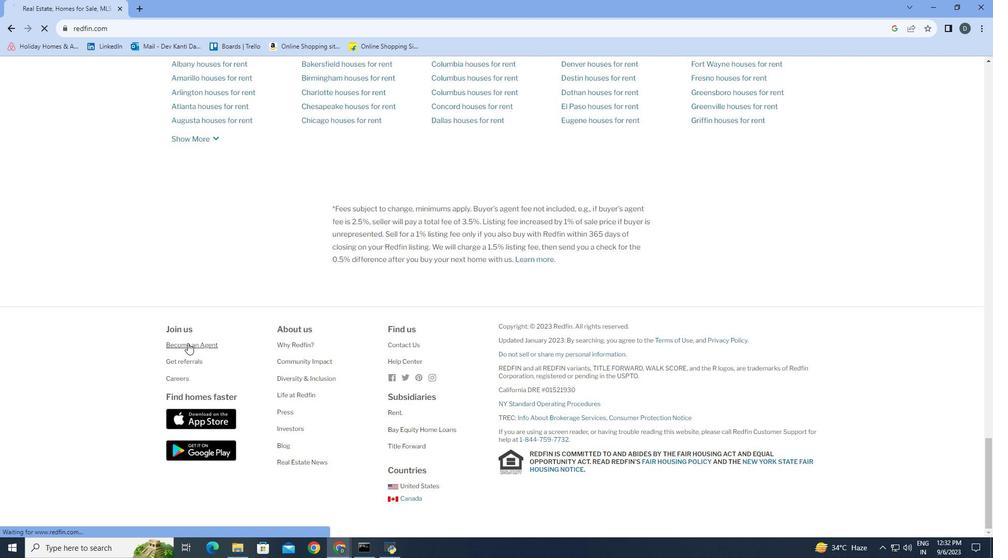 
Action: Mouse moved to (207, 97)
Screenshot: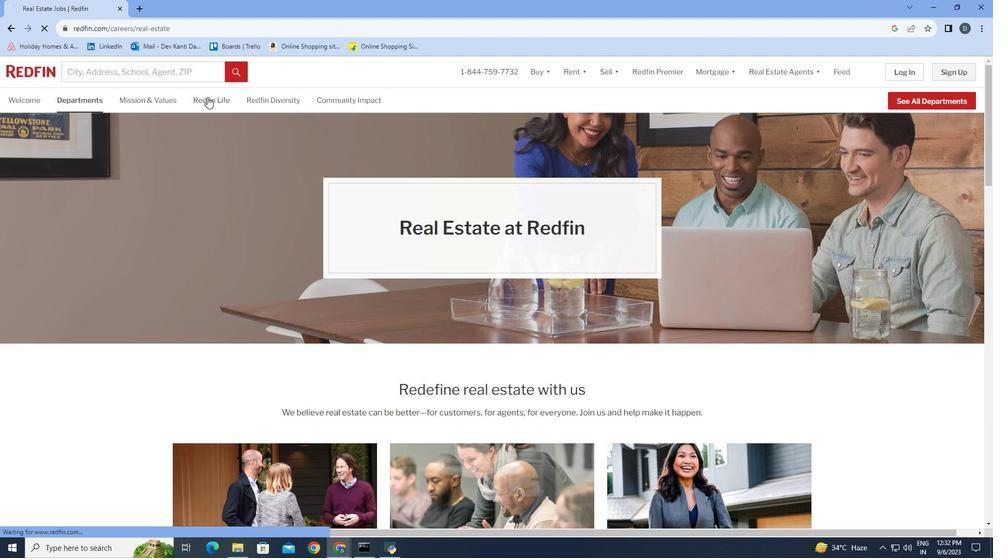 
Action: Mouse pressed left at (207, 97)
Screenshot: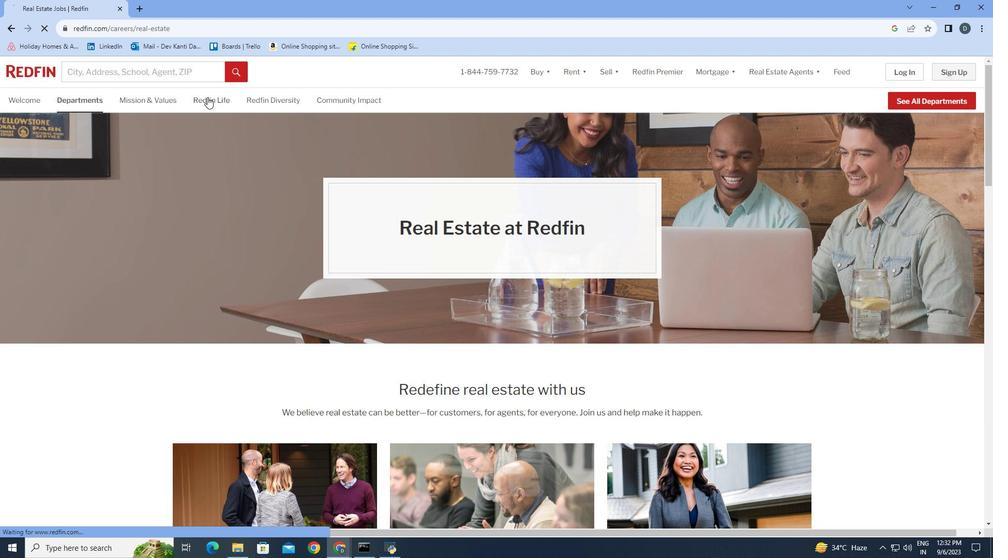
Action: Mouse moved to (769, 291)
Screenshot: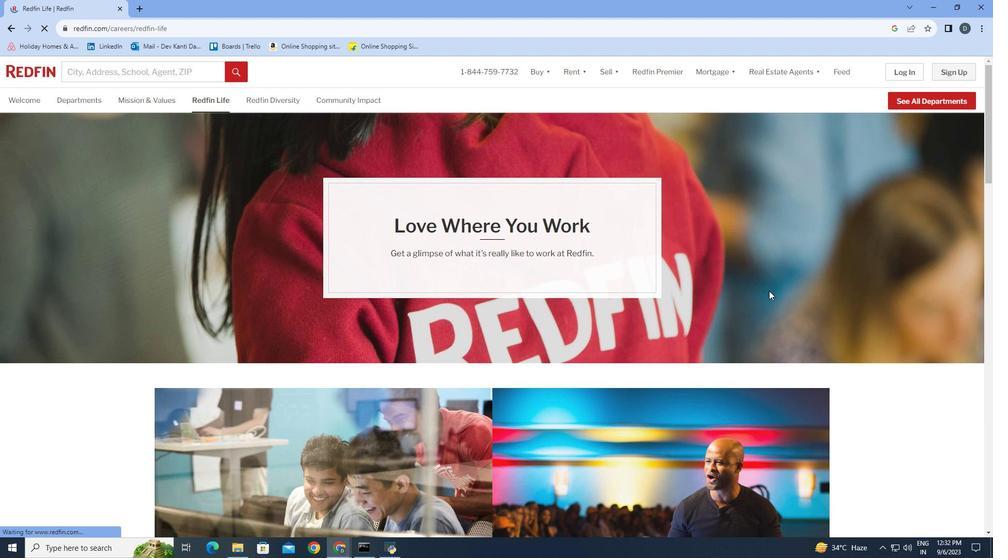 
Action: Mouse scrolled (769, 290) with delta (0, 0)
Screenshot: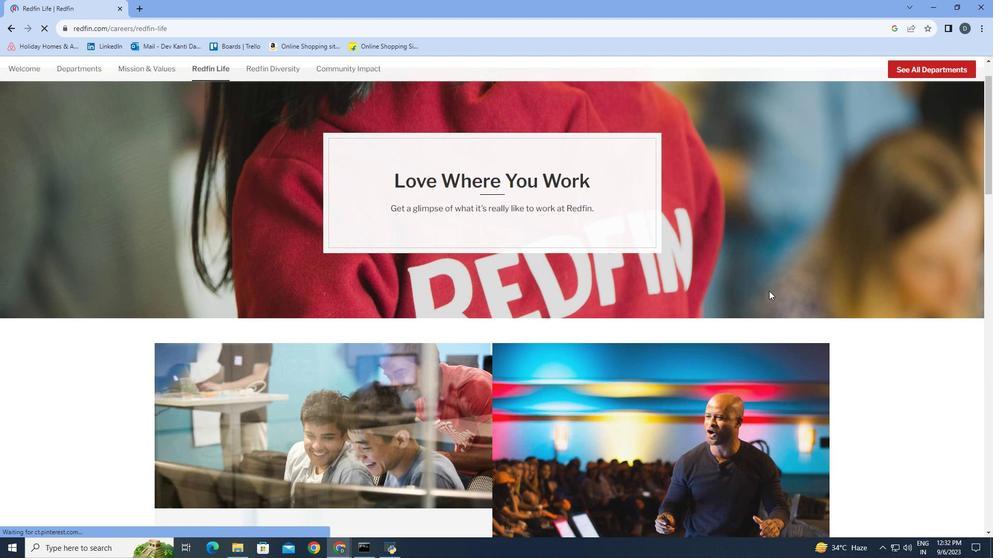 
Action: Mouse scrolled (769, 290) with delta (0, 0)
Screenshot: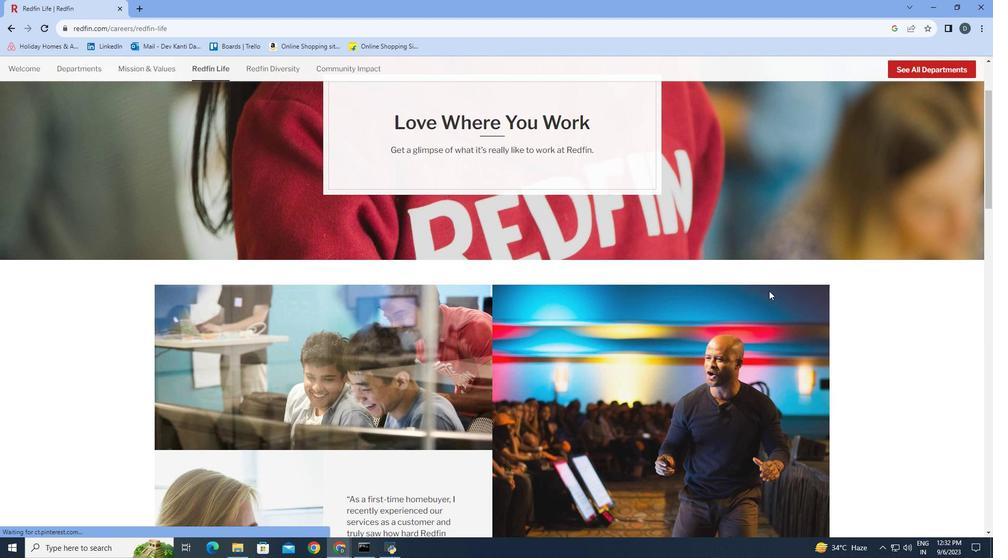
Action: Mouse scrolled (769, 290) with delta (0, 0)
Screenshot: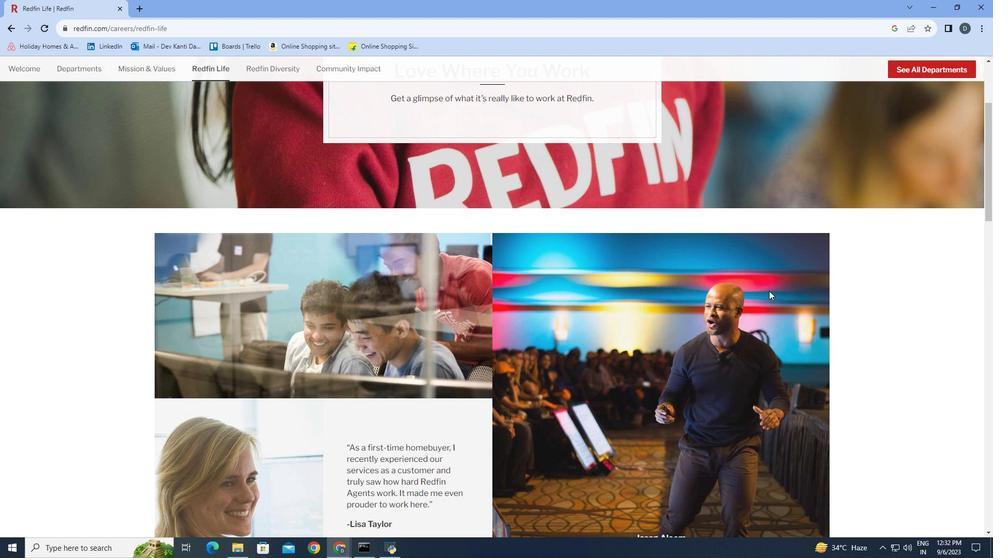 
Action: Mouse scrolled (769, 290) with delta (0, 0)
Screenshot: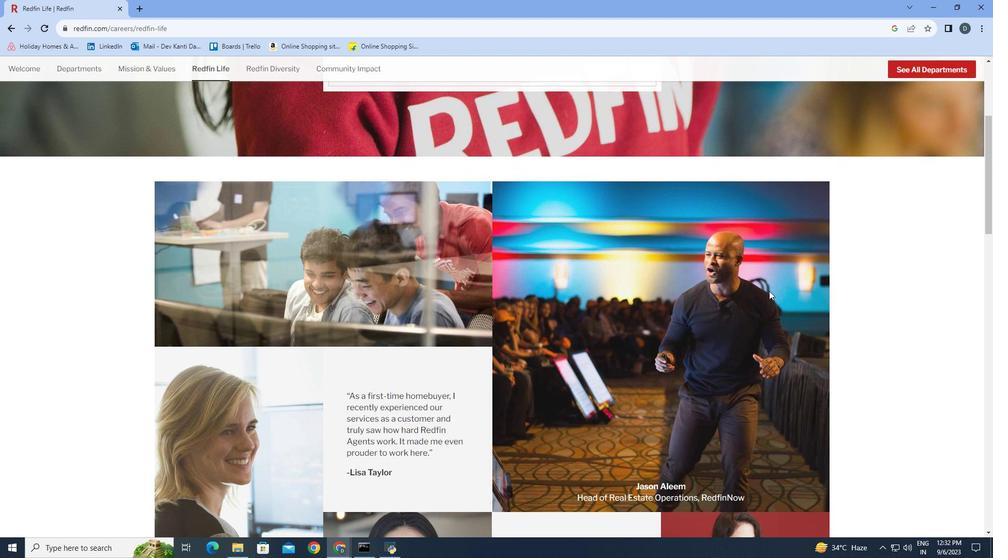 
Action: Mouse scrolled (769, 290) with delta (0, 0)
Screenshot: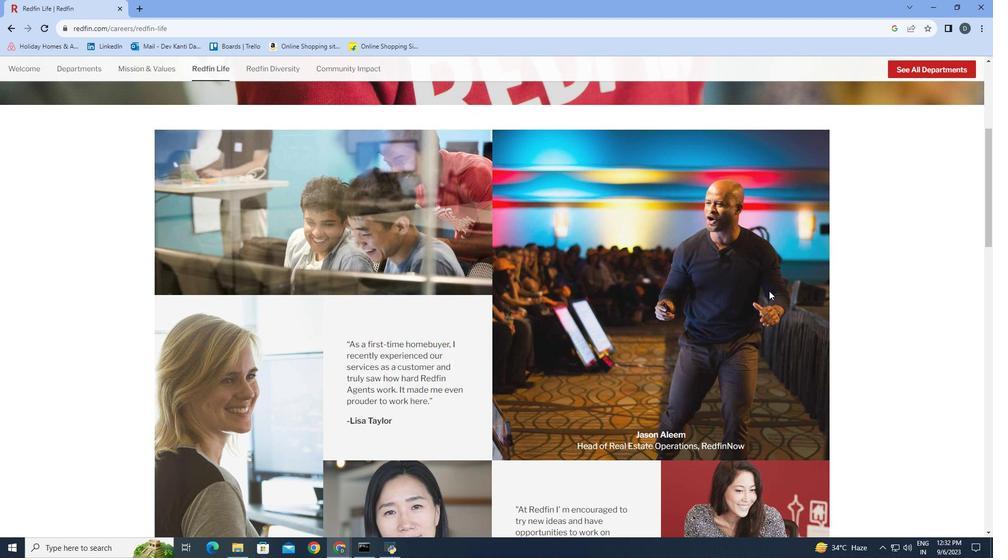 
Action: Mouse scrolled (769, 290) with delta (0, 0)
Screenshot: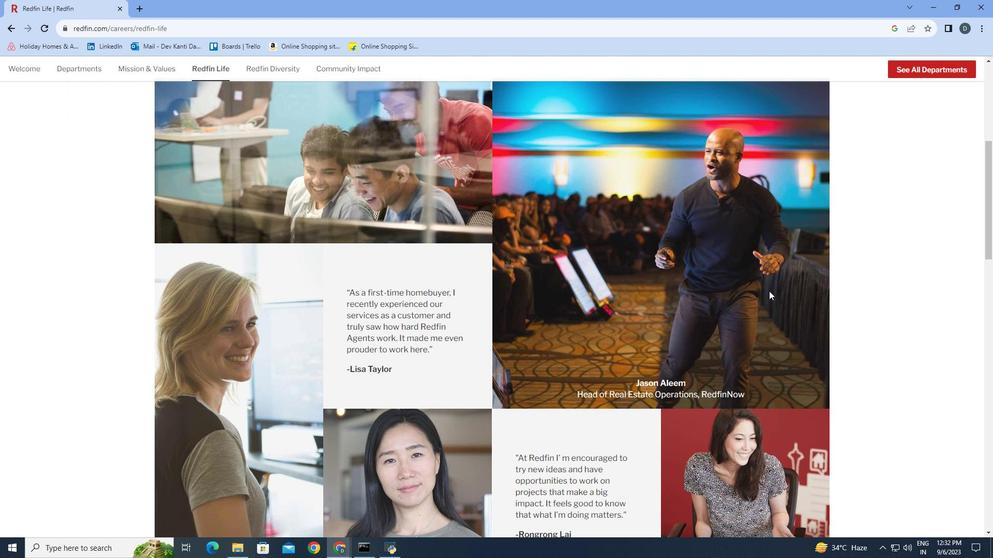 
Action: Mouse scrolled (769, 290) with delta (0, 0)
Screenshot: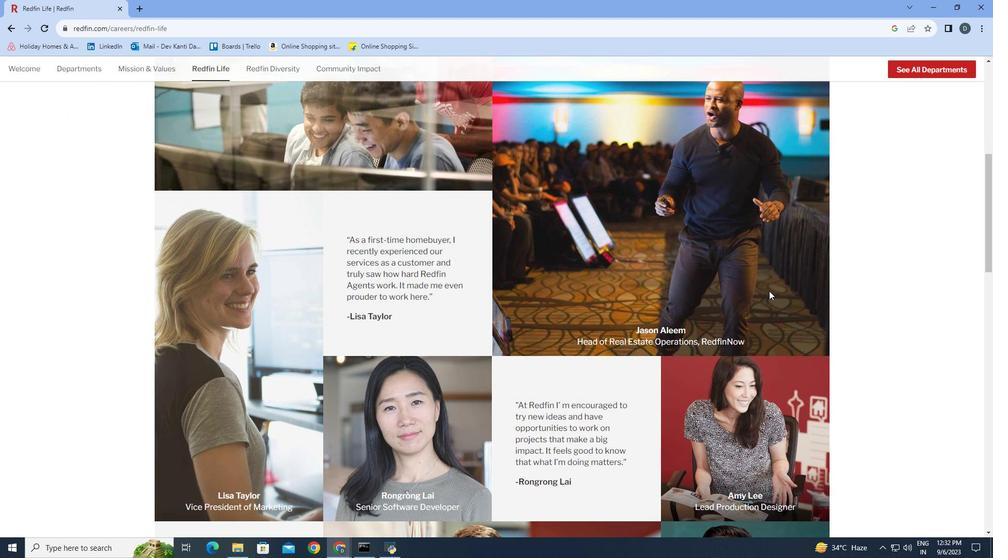 
Action: Mouse scrolled (769, 290) with delta (0, 0)
Screenshot: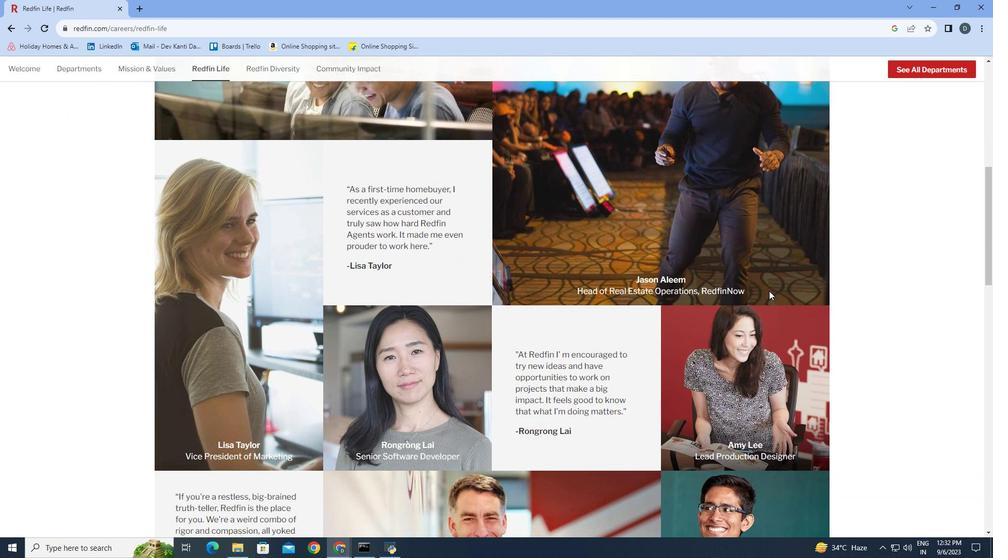 
Action: Mouse scrolled (769, 290) with delta (0, 0)
Screenshot: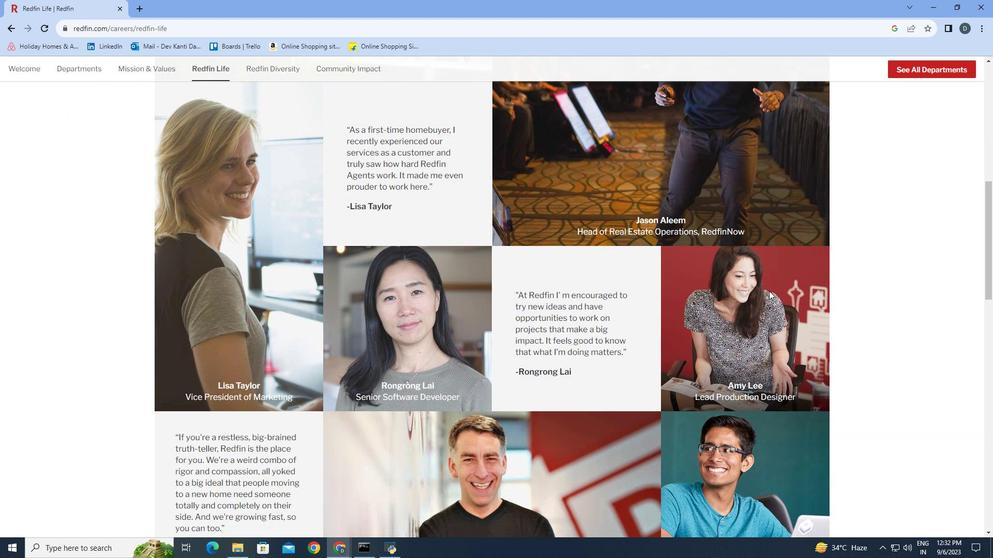
Action: Mouse scrolled (769, 290) with delta (0, 0)
Screenshot: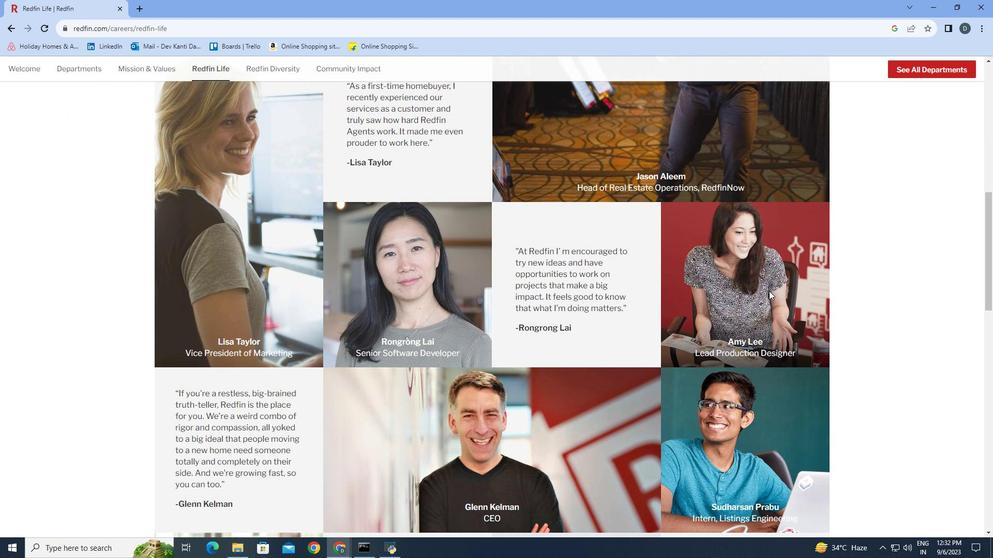 
Action: Mouse scrolled (769, 290) with delta (0, 0)
Screenshot: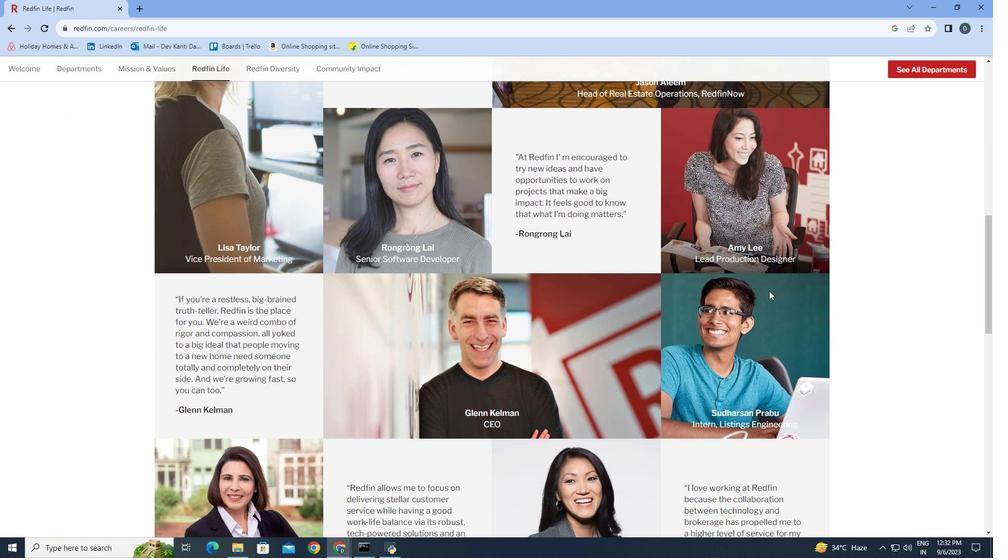 
Action: Mouse scrolled (769, 290) with delta (0, 0)
Screenshot: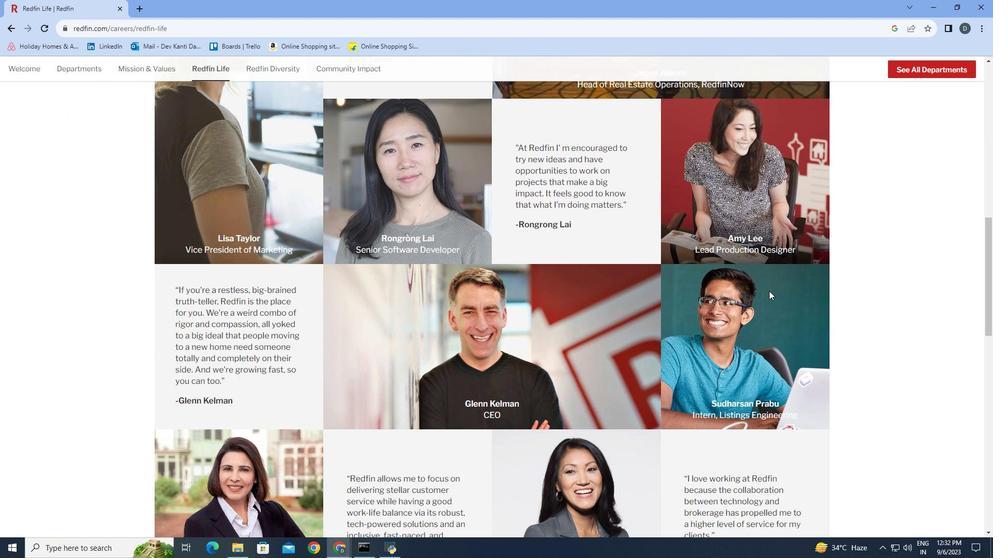 
Action: Mouse scrolled (769, 290) with delta (0, 0)
Screenshot: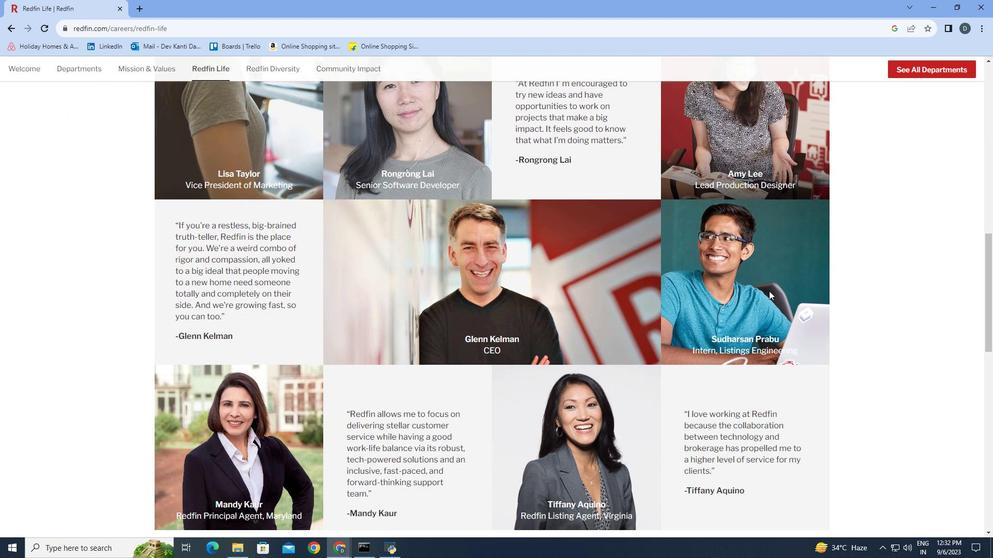 
Action: Mouse scrolled (769, 290) with delta (0, 0)
Screenshot: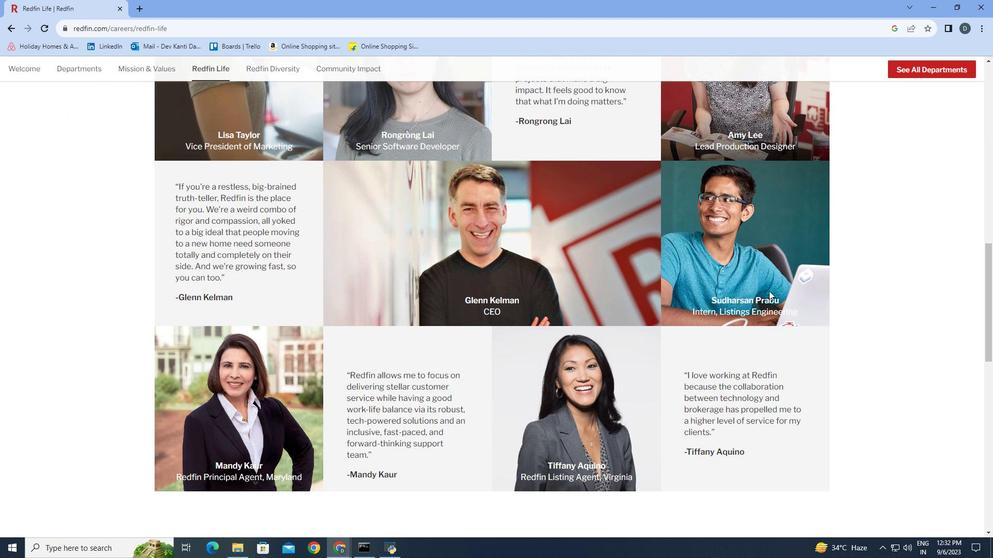 
Action: Mouse scrolled (769, 290) with delta (0, 0)
Screenshot: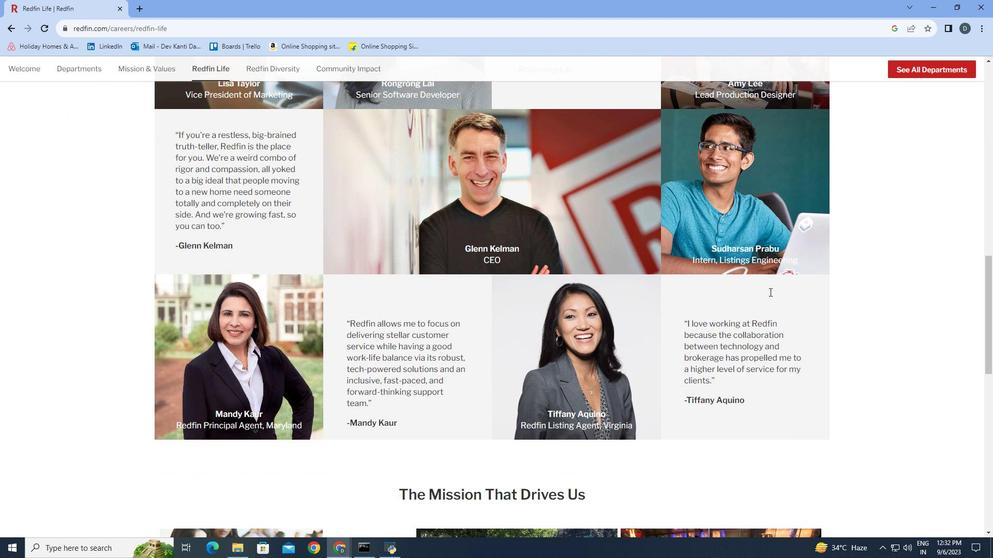 
Action: Mouse moved to (769, 292)
Screenshot: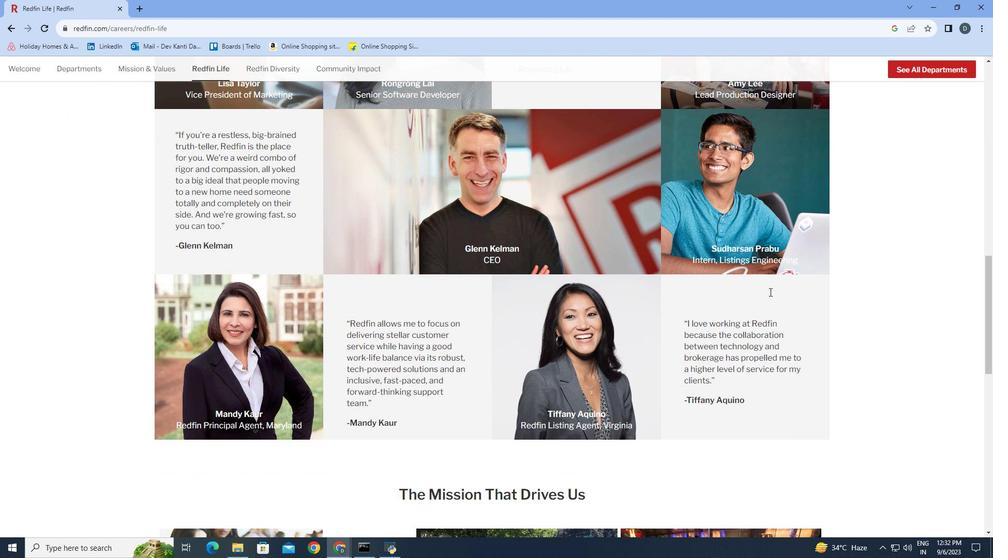 
Action: Mouse scrolled (769, 291) with delta (0, 0)
Screenshot: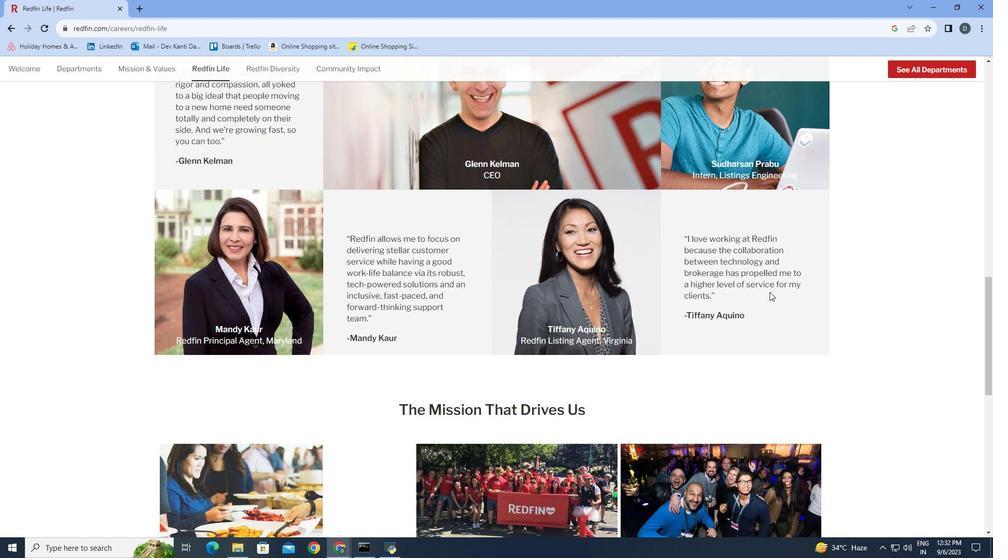 
Action: Mouse scrolled (769, 291) with delta (0, 0)
Screenshot: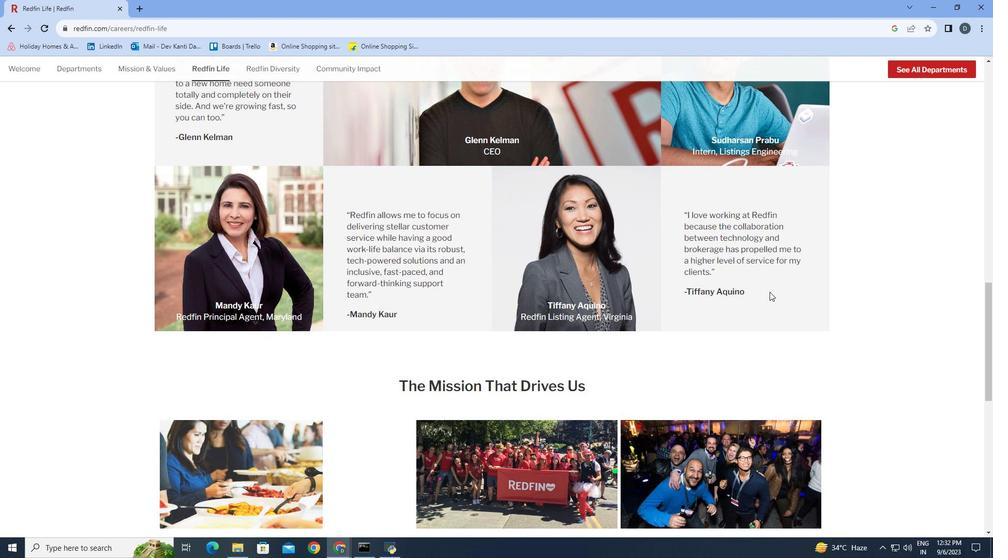 
Action: Mouse scrolled (769, 291) with delta (0, 0)
Screenshot: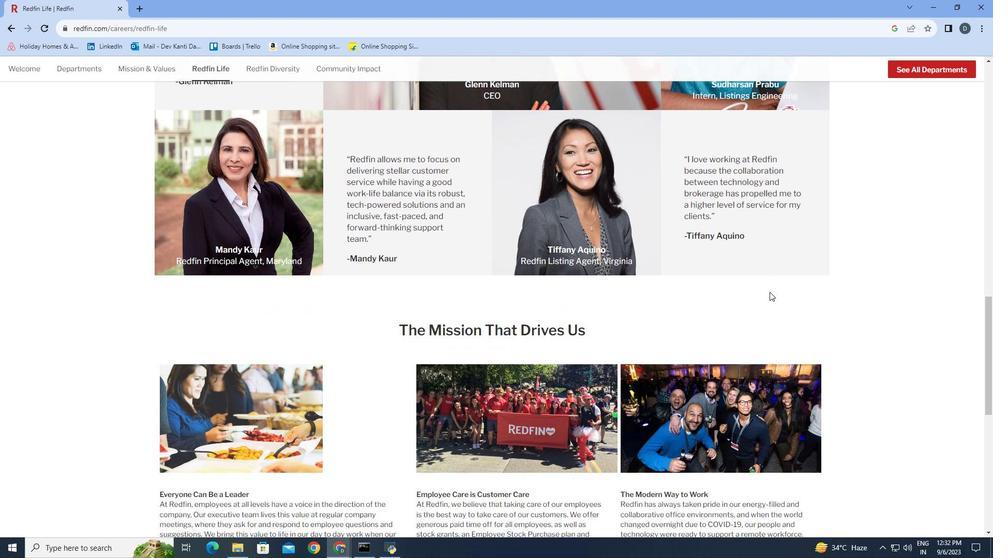 
Action: Mouse scrolled (769, 291) with delta (0, 0)
Screenshot: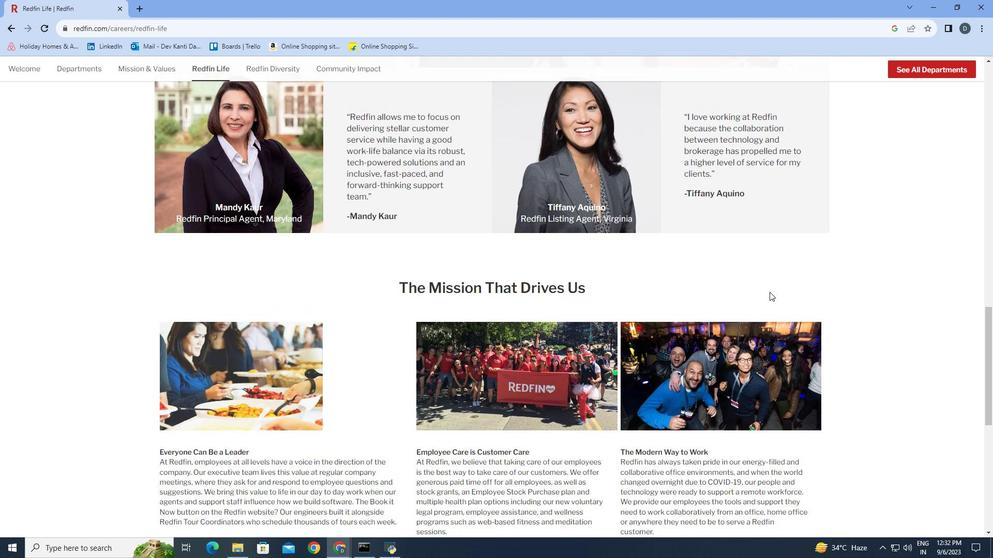
Action: Mouse scrolled (769, 291) with delta (0, 0)
Screenshot: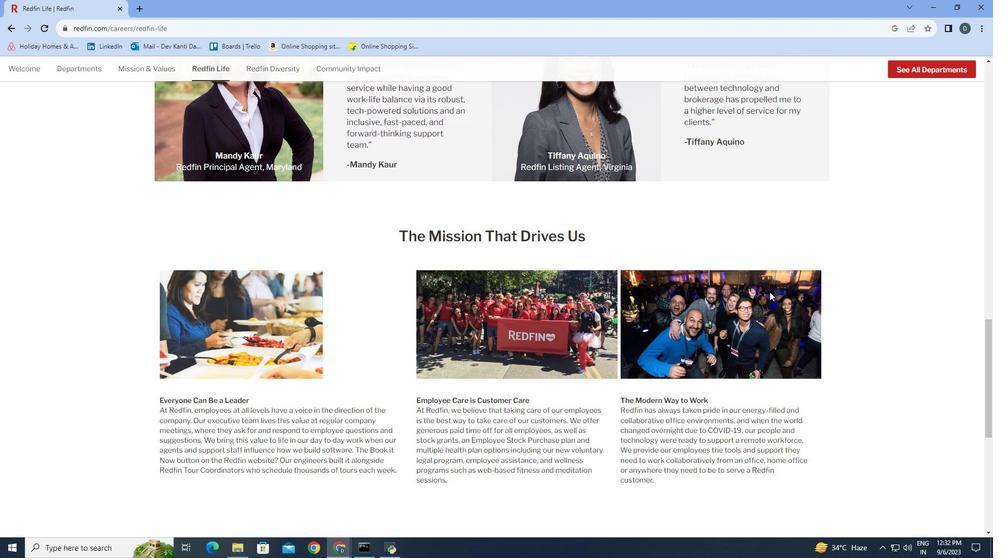 
Action: Mouse scrolled (769, 291) with delta (0, 0)
Screenshot: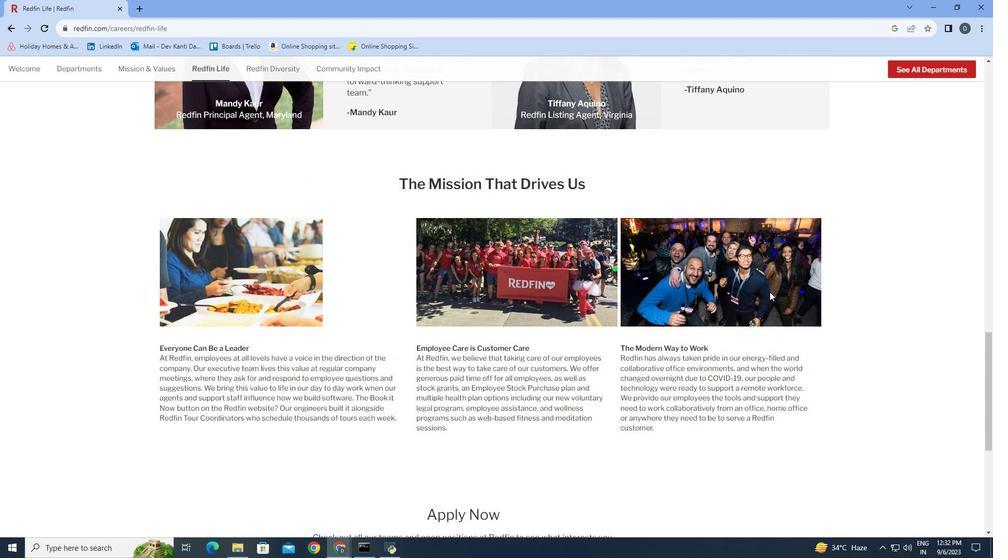 
Action: Mouse scrolled (769, 291) with delta (0, 0)
Screenshot: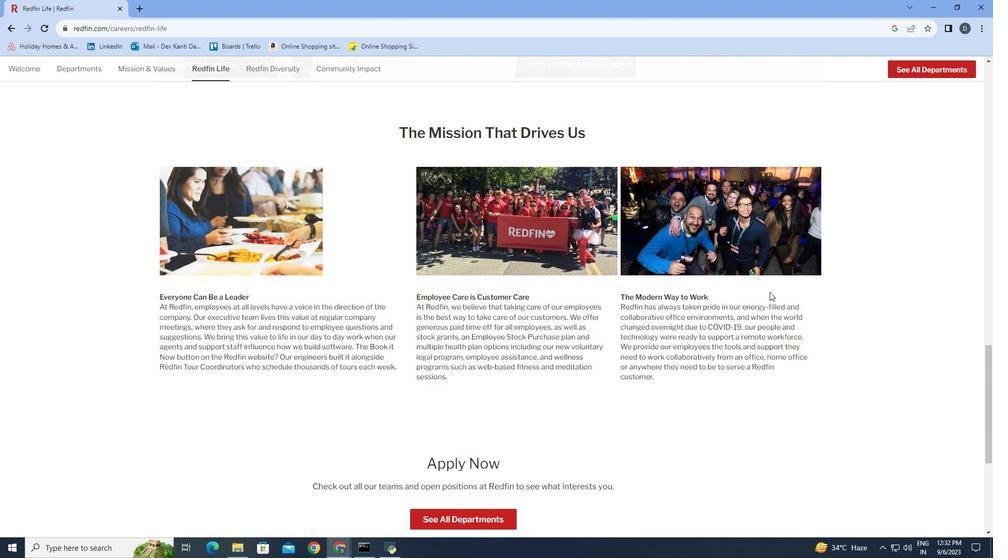 
Action: Mouse scrolled (769, 291) with delta (0, 0)
Screenshot: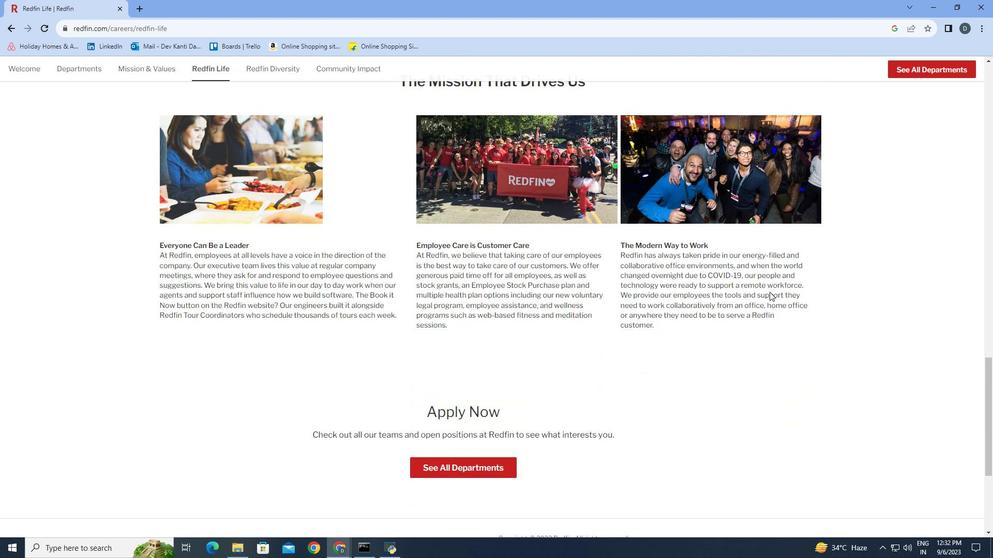 
Action: Mouse scrolled (769, 291) with delta (0, 0)
Screenshot: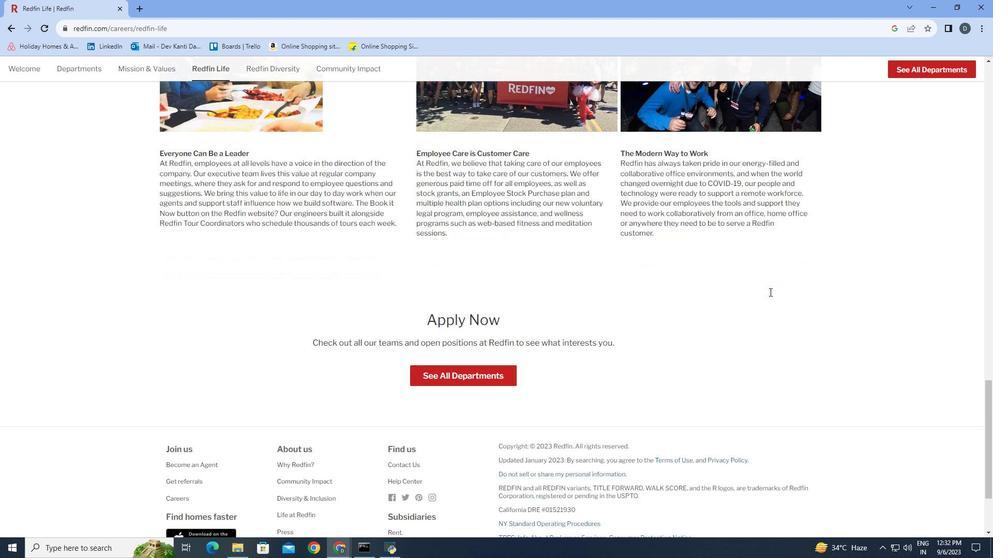 
Action: Mouse scrolled (769, 291) with delta (0, 0)
Screenshot: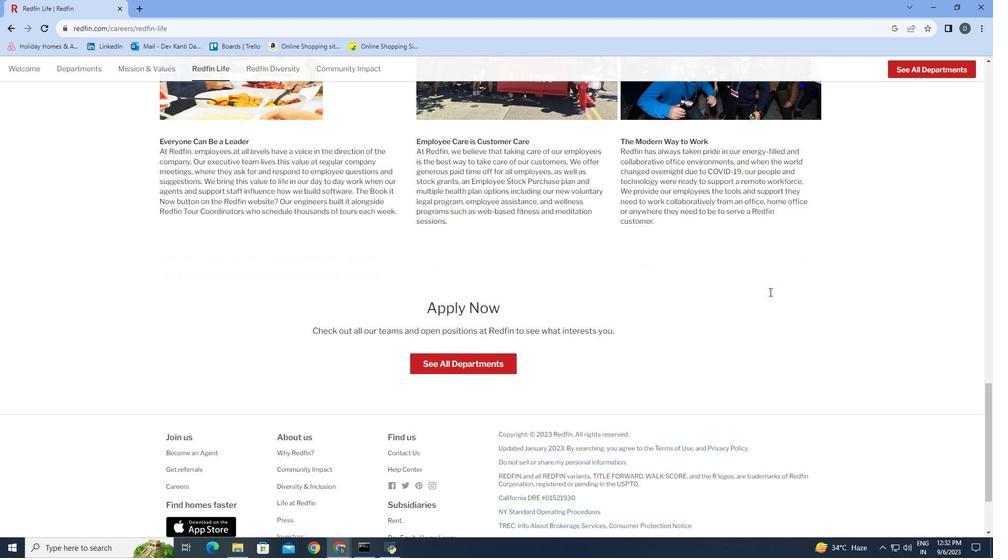 
Action: Mouse scrolled (769, 291) with delta (0, 0)
Screenshot: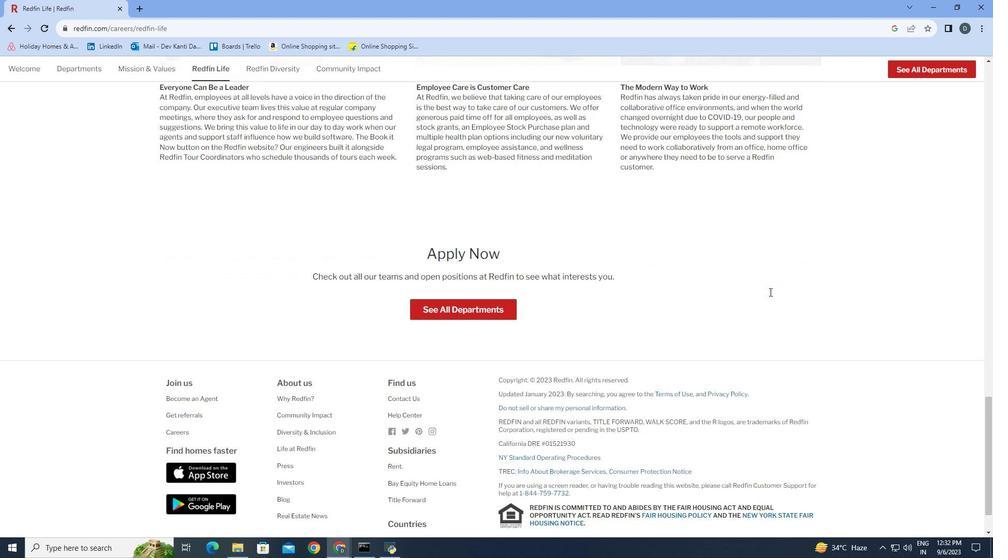 
Action: Mouse scrolled (769, 291) with delta (0, 0)
Screenshot: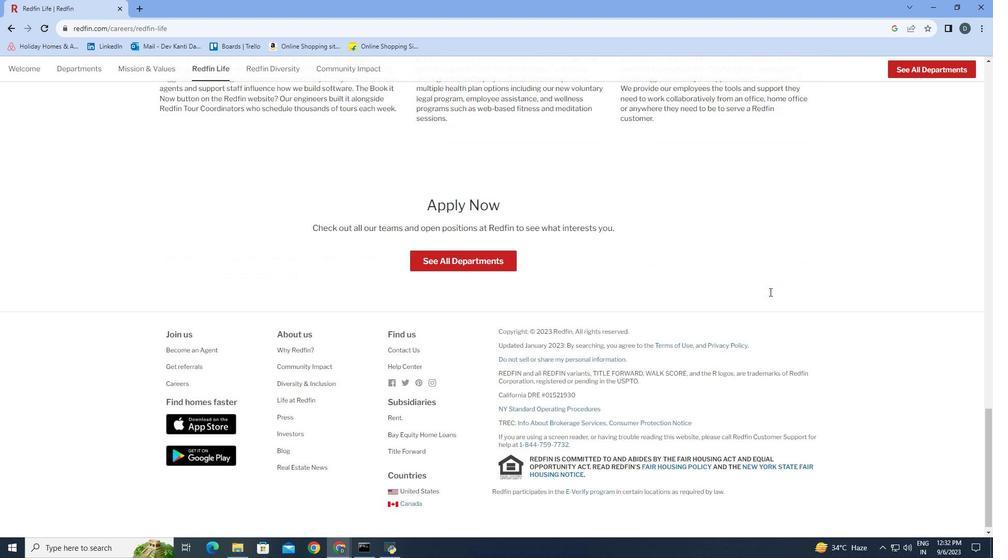 
Action: Mouse scrolled (769, 291) with delta (0, 0)
Screenshot: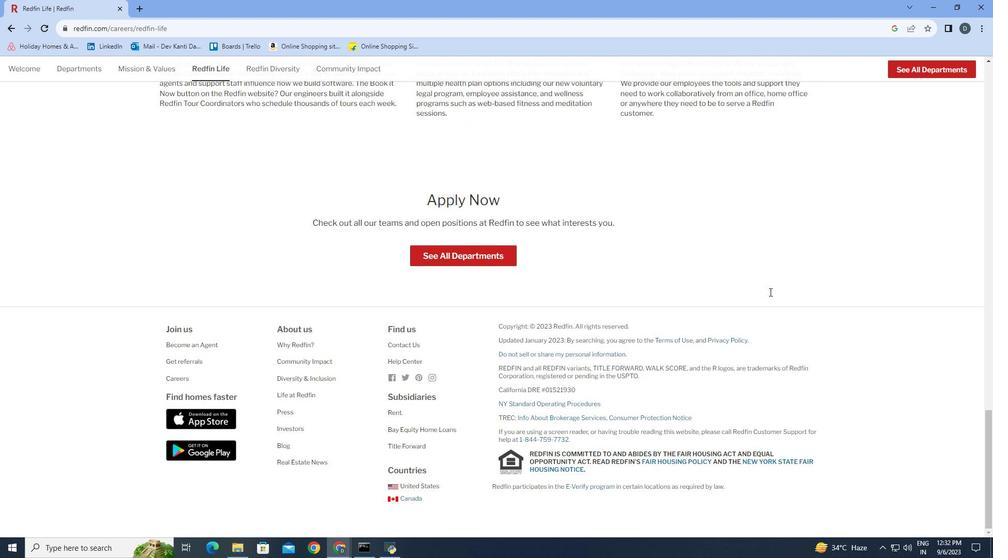 
Action: Mouse scrolled (769, 291) with delta (0, 0)
Screenshot: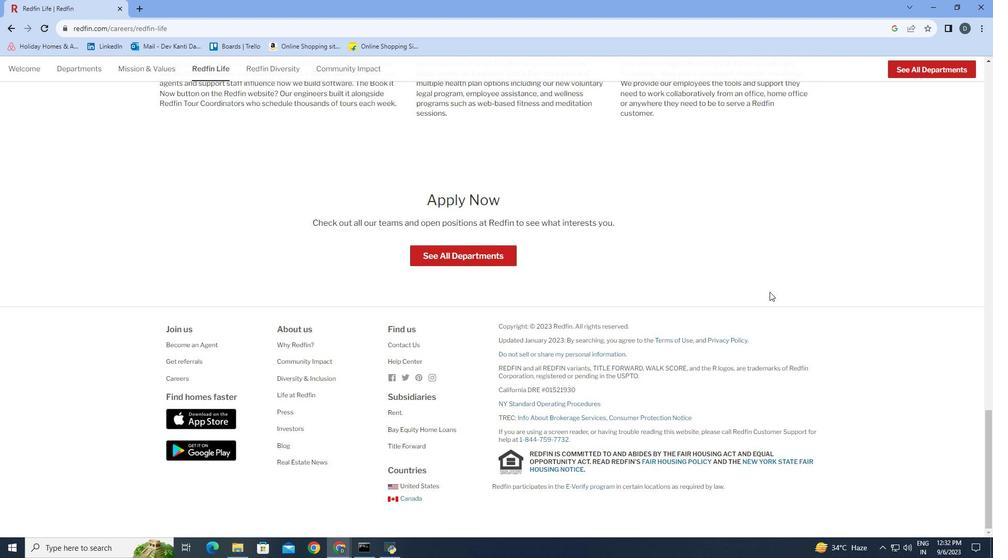 
Action: Mouse scrolled (769, 291) with delta (0, 0)
Screenshot: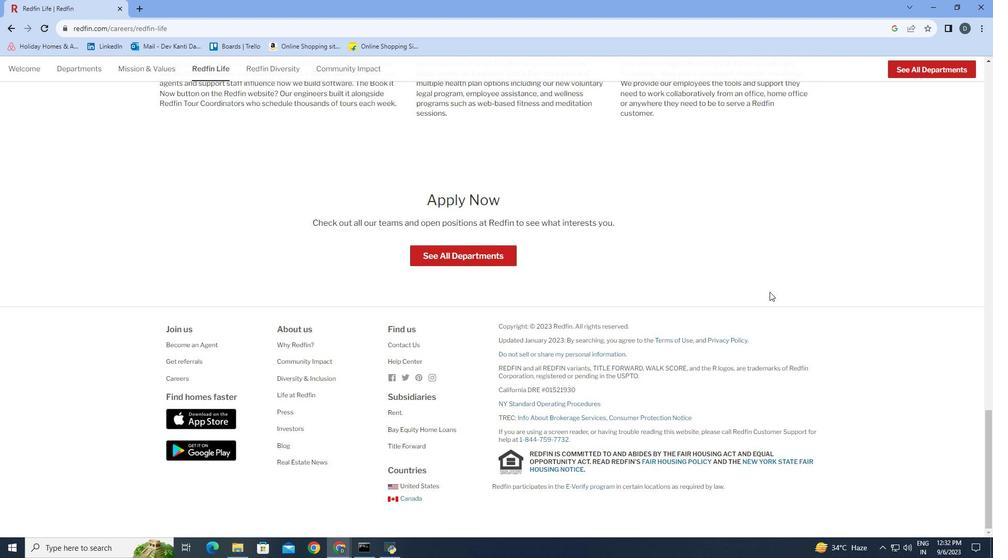 
Action: Mouse scrolled (769, 291) with delta (0, 0)
Screenshot: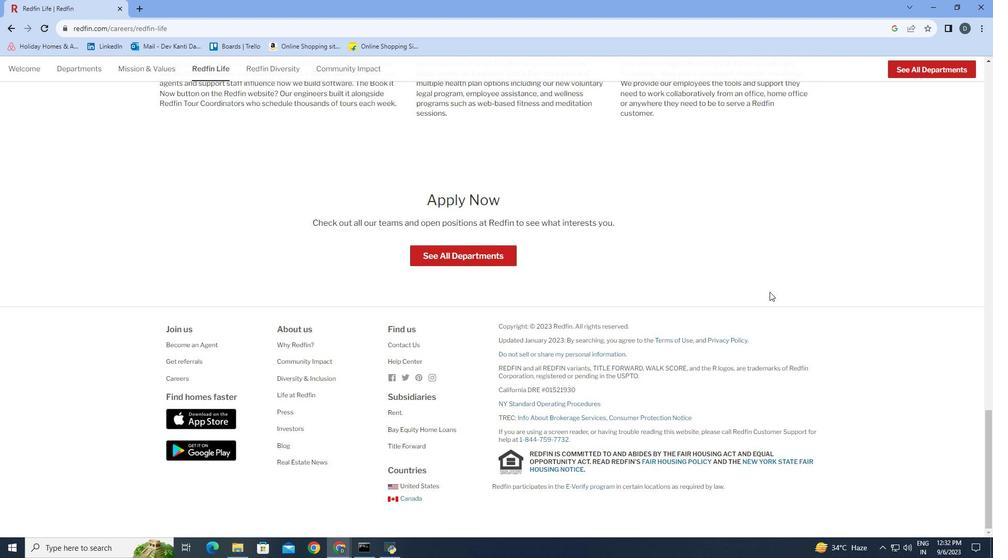 
Action: Mouse scrolled (769, 291) with delta (0, 0)
Screenshot: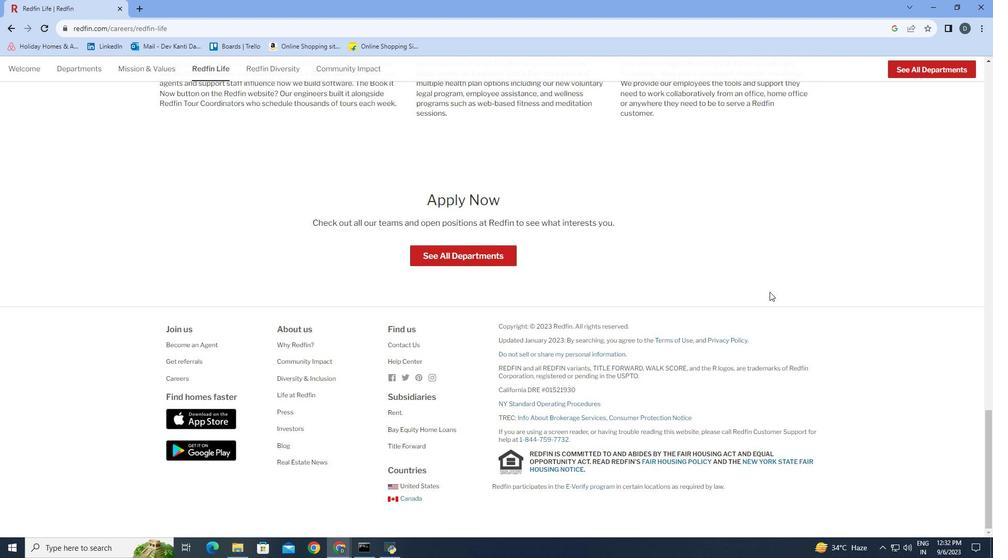 
Action: Mouse scrolled (769, 291) with delta (0, 0)
Screenshot: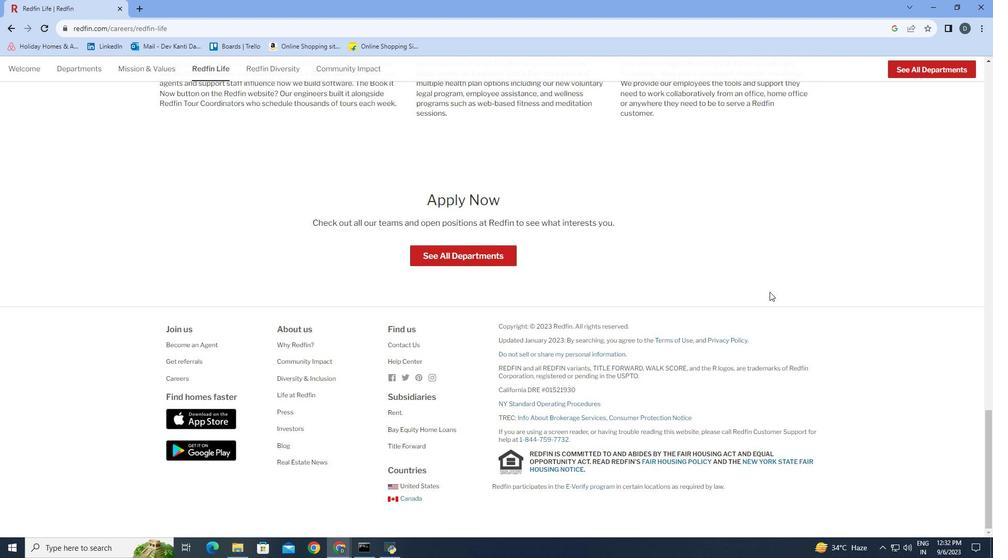 
